 Task: Create a sub task Gather and Analyse Requirements for the task  Upgrade and migrate company project management to a cloud-based solution in the project AgileOpus , assign it to team member softage.4@softage.net and update the status of the sub task to  At Risk , set the priority of the sub task to Medium
Action: Mouse moved to (275, 327)
Screenshot: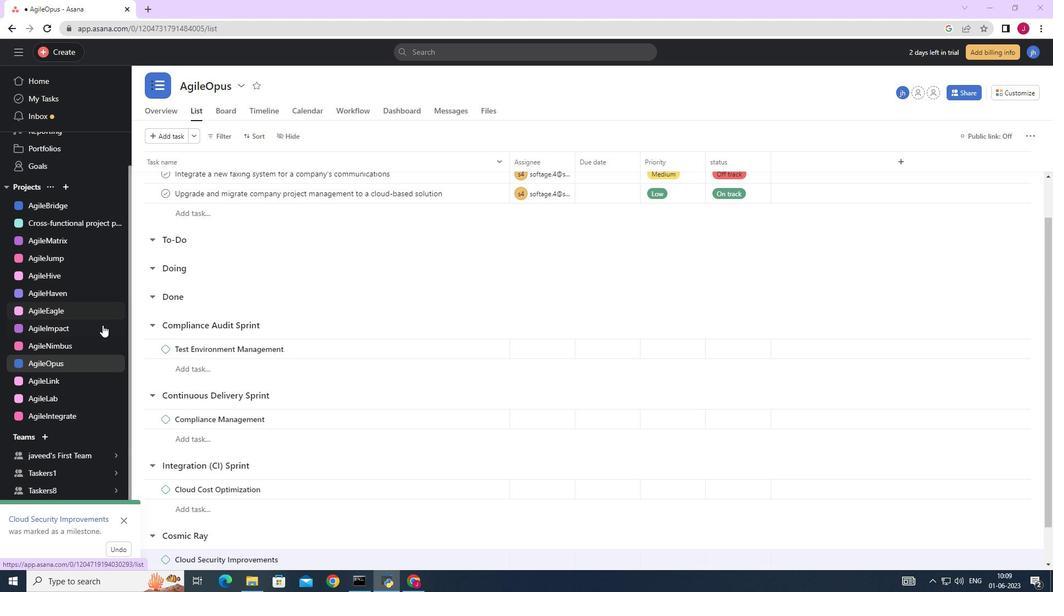 
Action: Mouse scrolled (275, 327) with delta (0, 0)
Screenshot: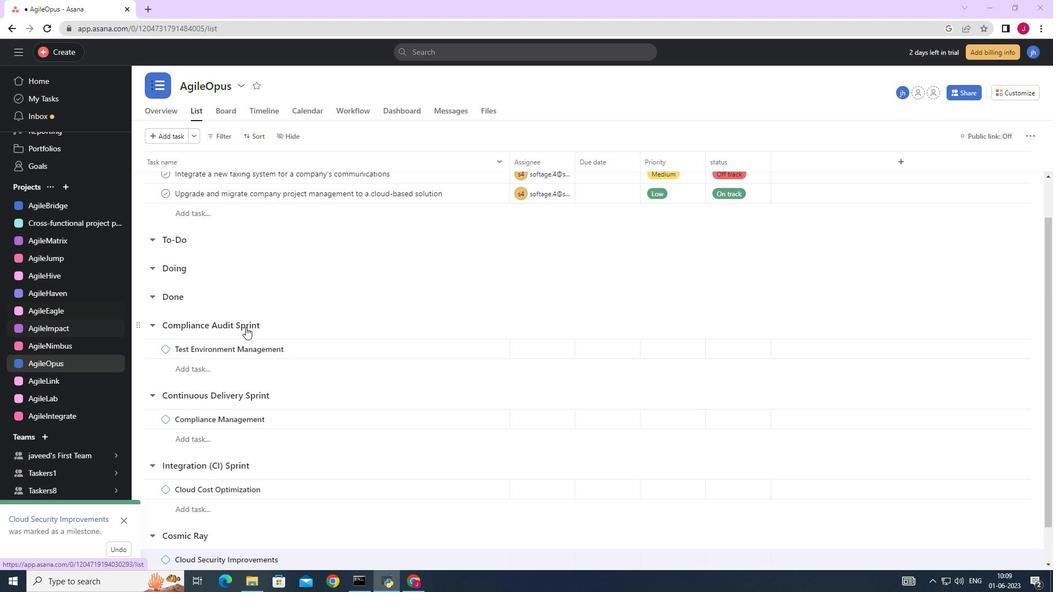 
Action: Mouse moved to (277, 328)
Screenshot: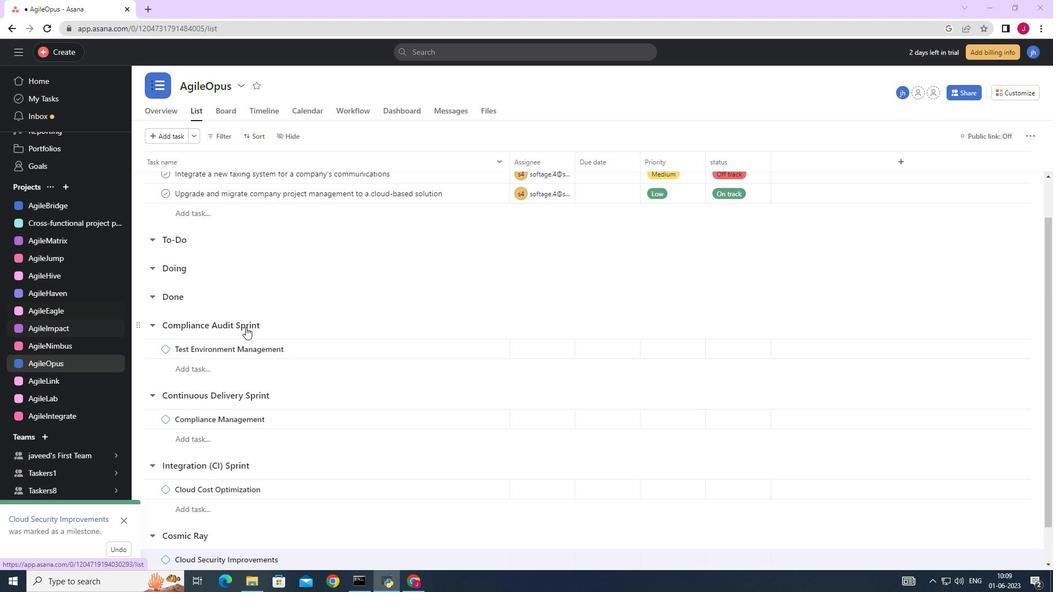 
Action: Mouse scrolled (277, 328) with delta (0, 0)
Screenshot: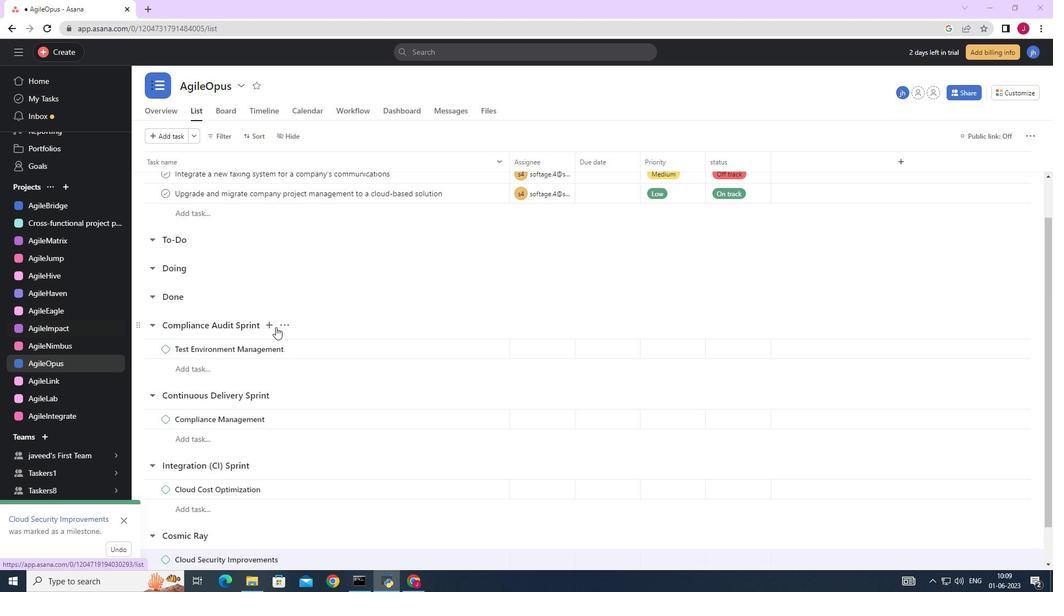 
Action: Mouse moved to (278, 328)
Screenshot: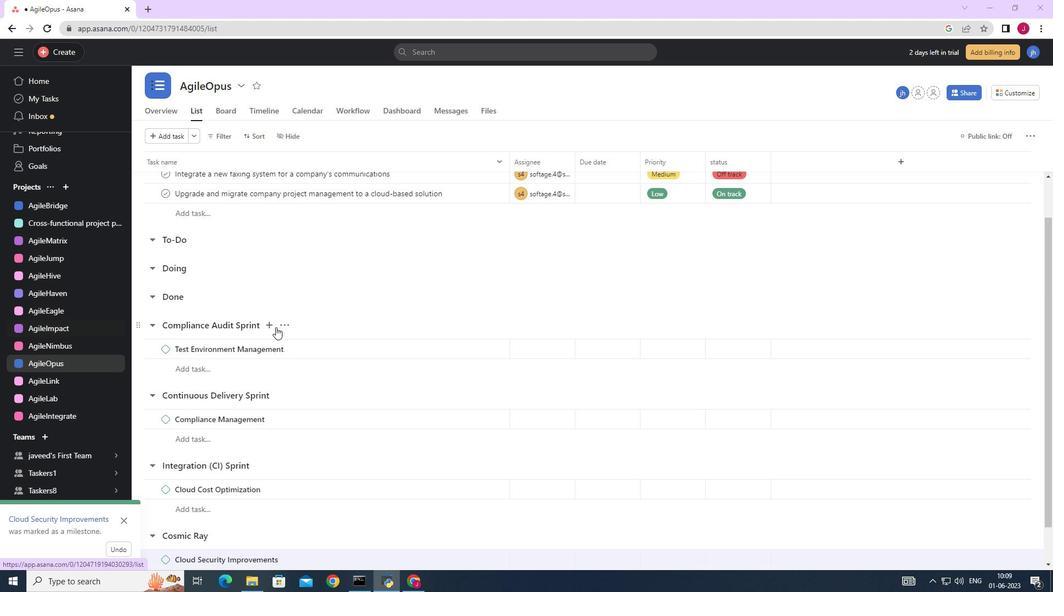 
Action: Mouse scrolled (277, 328) with delta (0, 0)
Screenshot: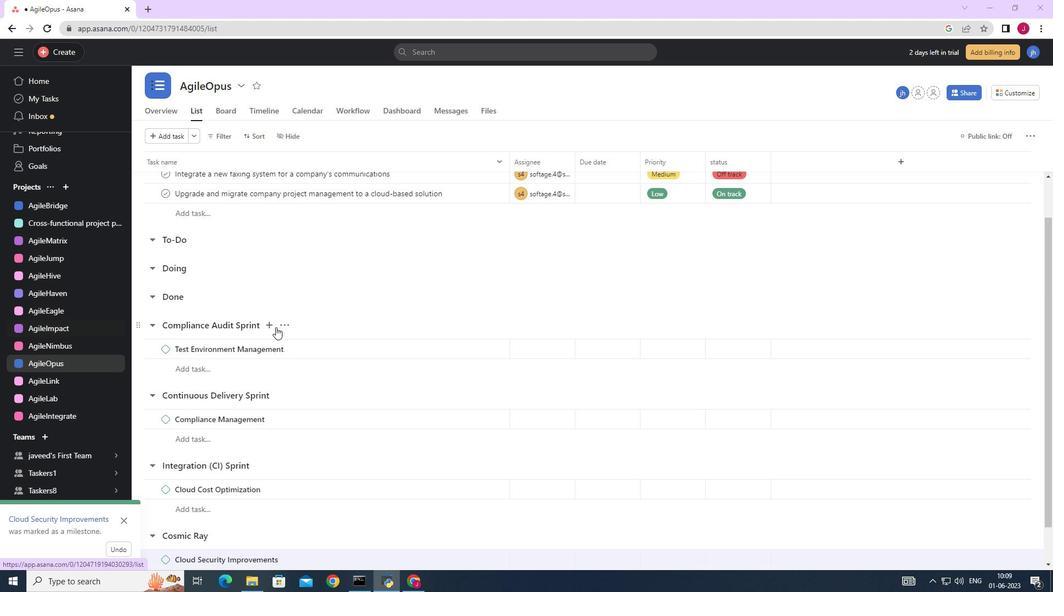 
Action: Mouse scrolled (278, 328) with delta (0, 0)
Screenshot: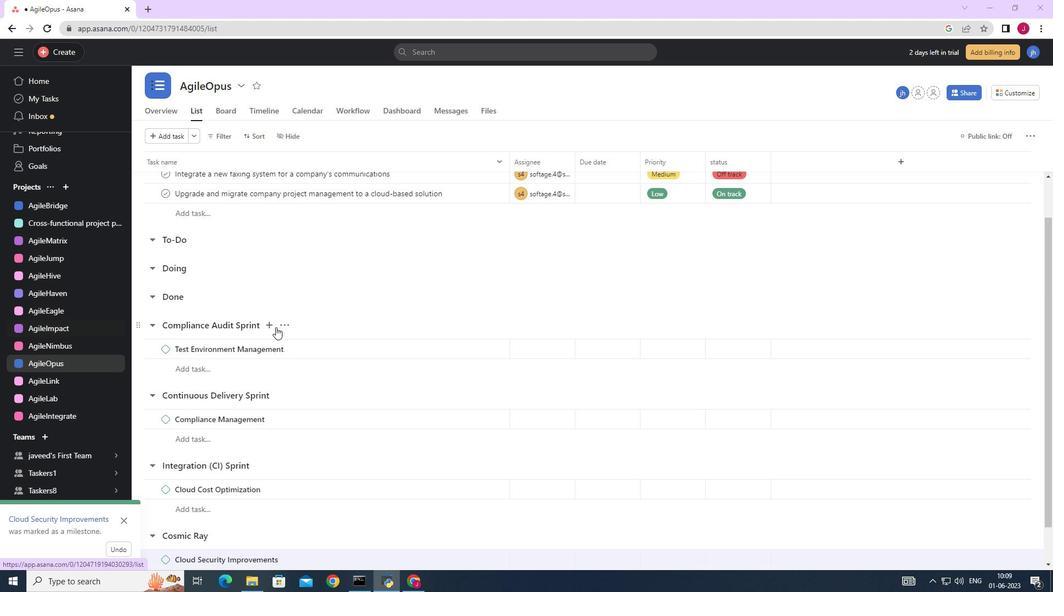 
Action: Mouse scrolled (278, 328) with delta (0, 0)
Screenshot: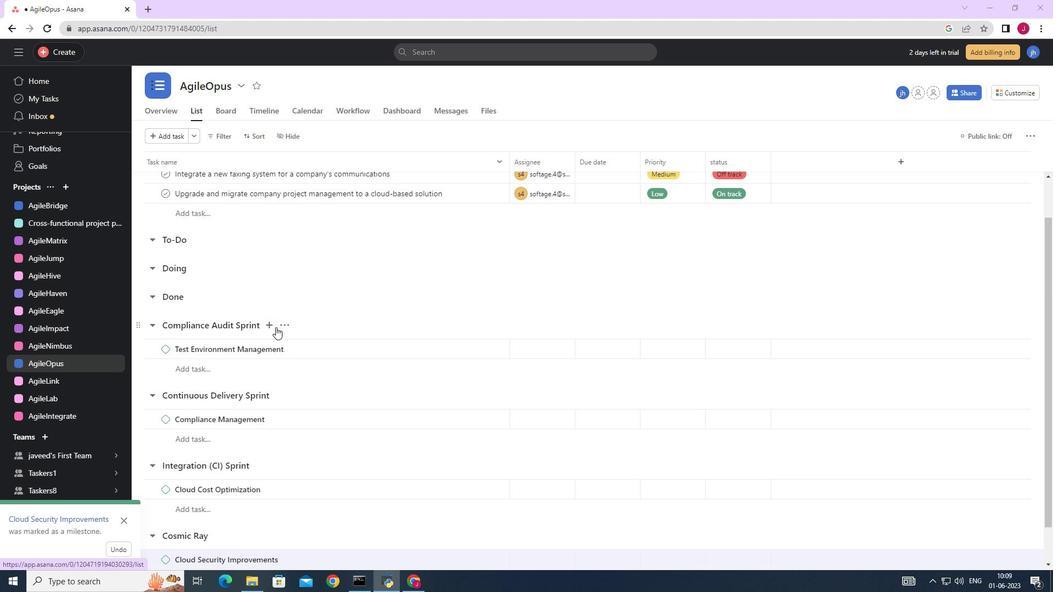 
Action: Mouse moved to (279, 329)
Screenshot: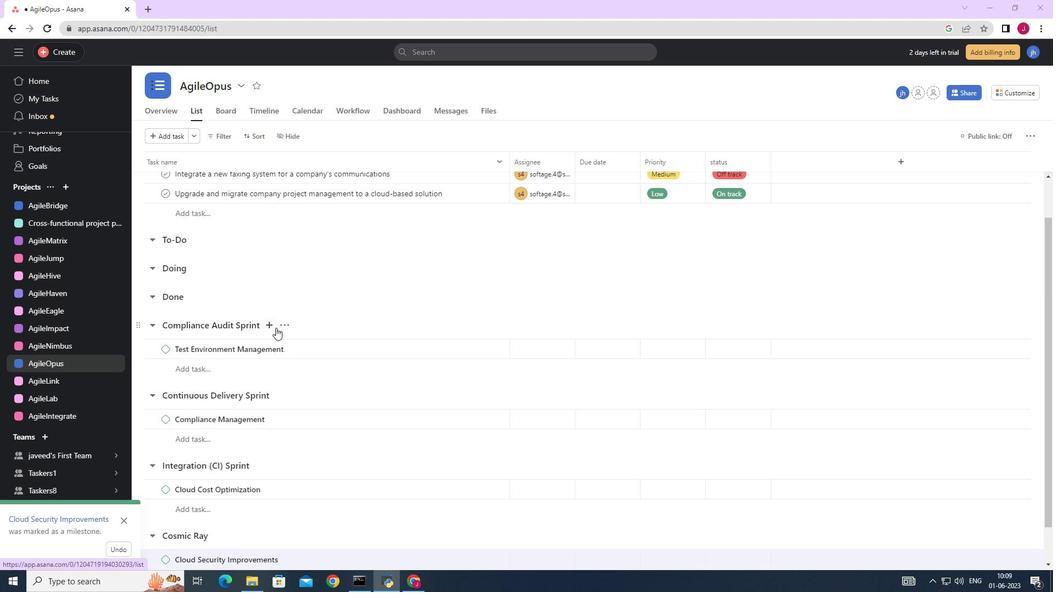 
Action: Mouse scrolled (279, 329) with delta (0, 0)
Screenshot: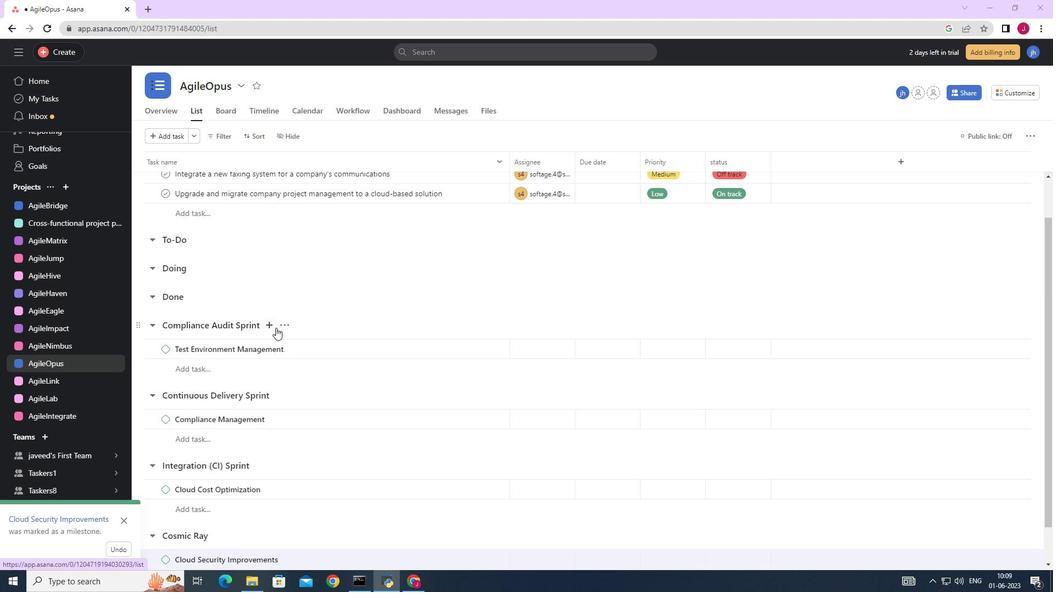 
Action: Mouse moved to (280, 337)
Screenshot: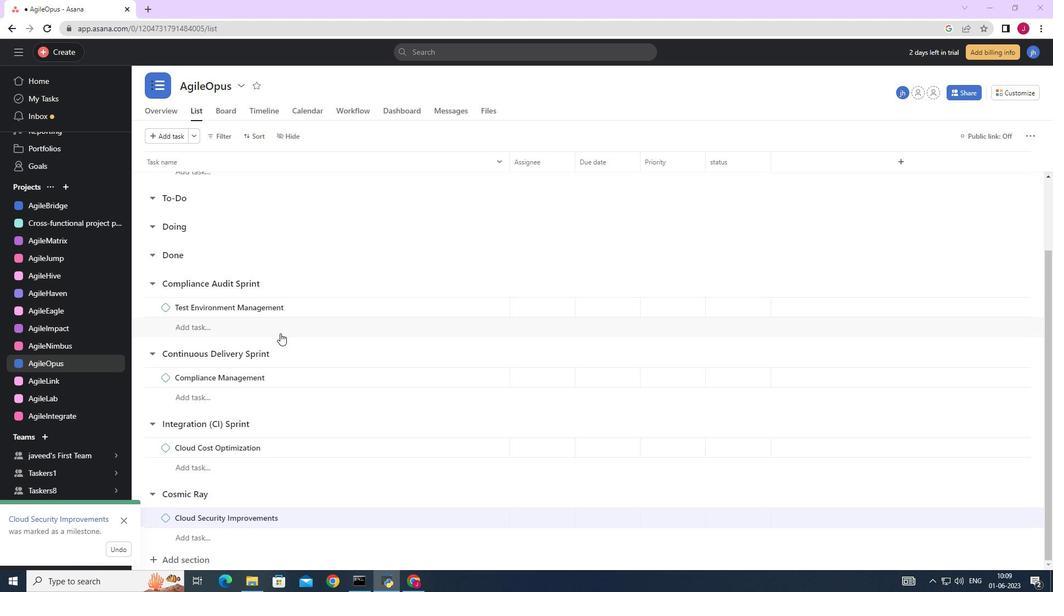 
Action: Mouse scrolled (280, 337) with delta (0, 0)
Screenshot: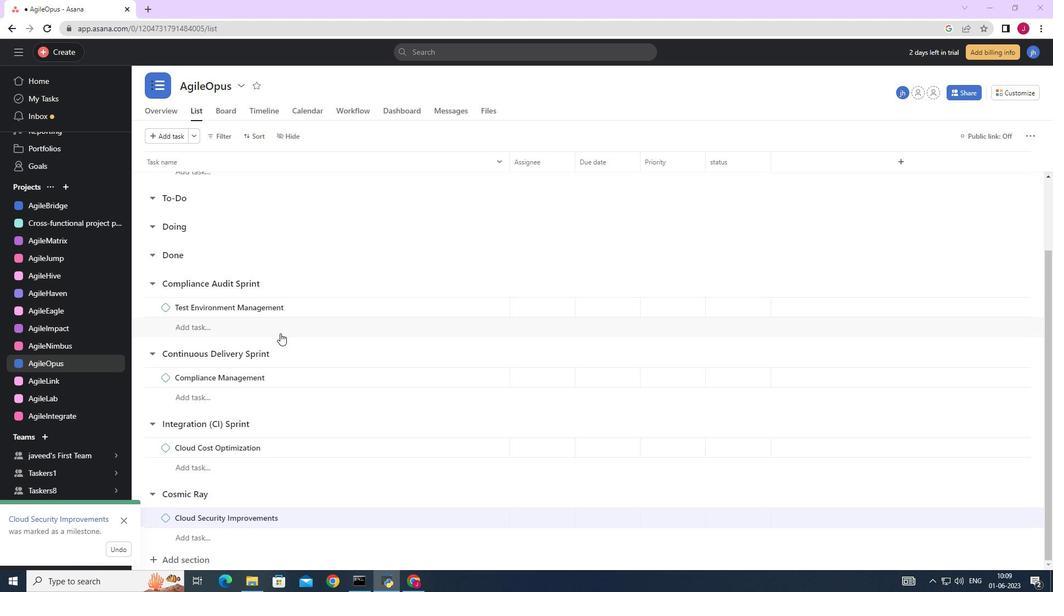 
Action: Mouse moved to (279, 341)
Screenshot: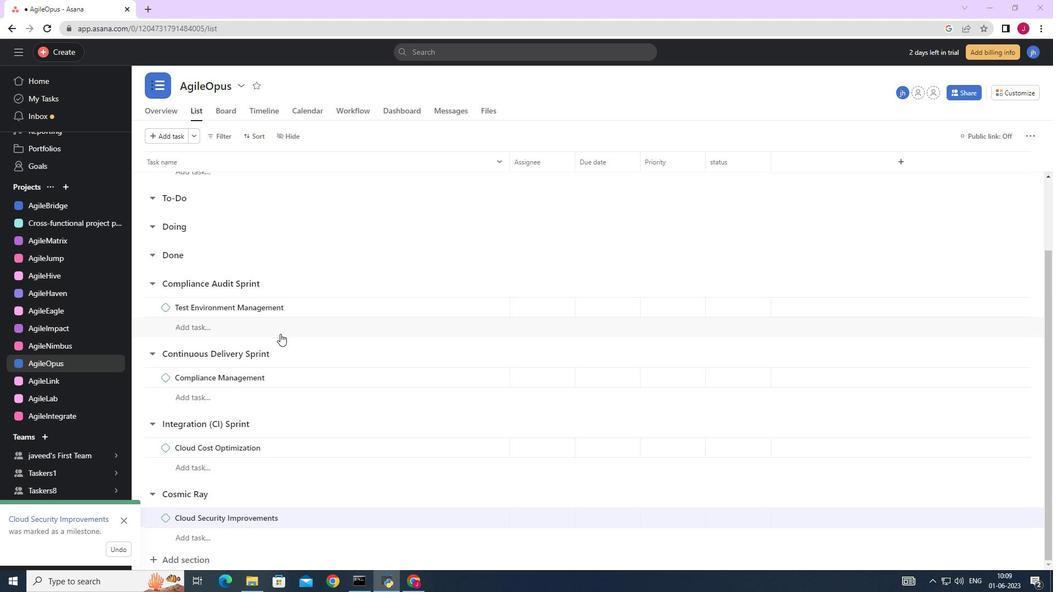 
Action: Mouse scrolled (279, 341) with delta (0, 0)
Screenshot: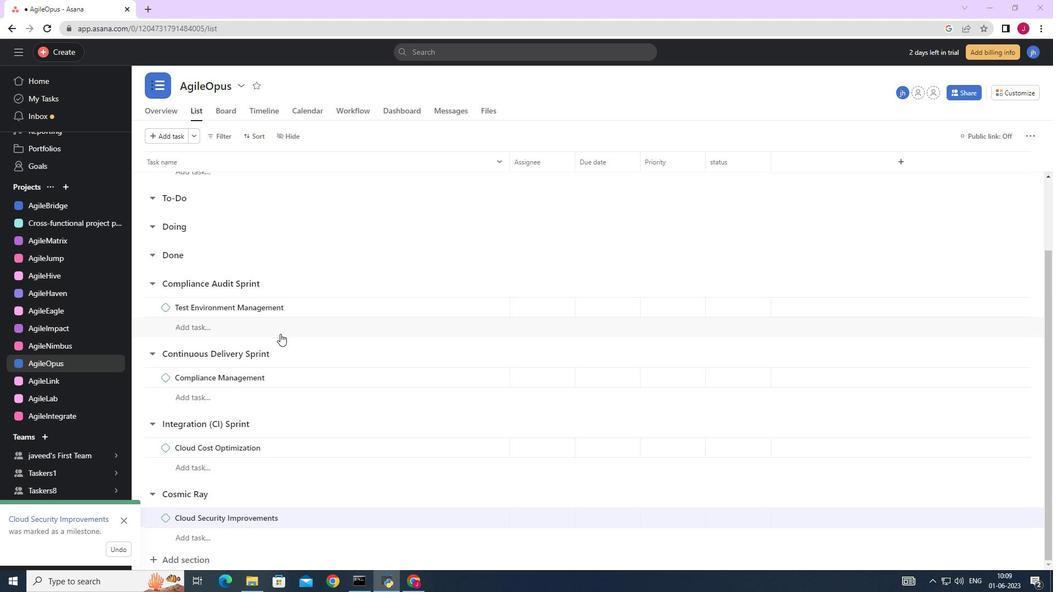 
Action: Mouse moved to (276, 346)
Screenshot: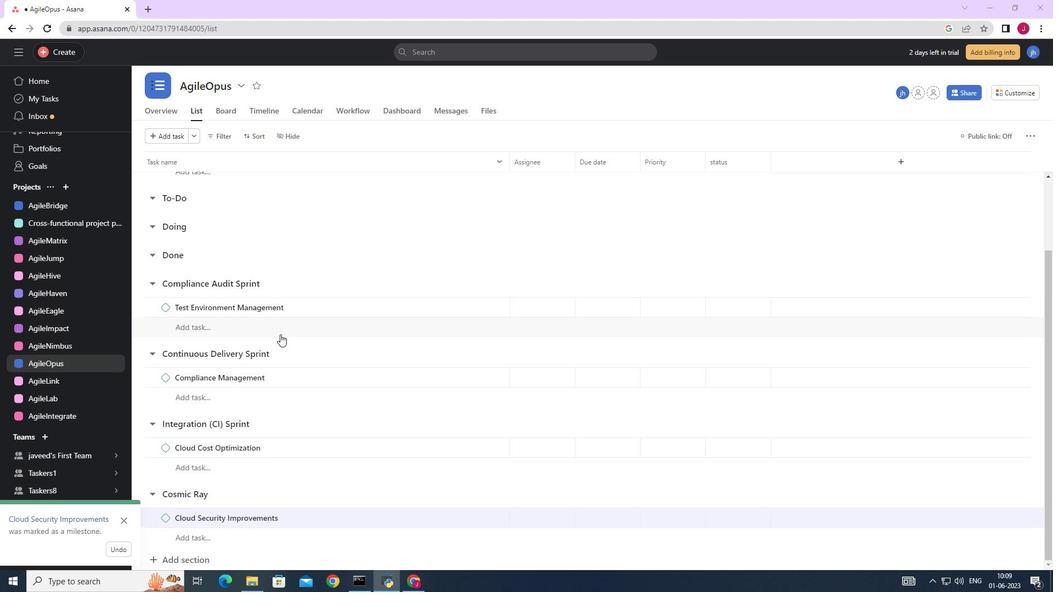 
Action: Mouse scrolled (277, 343) with delta (0, 0)
Screenshot: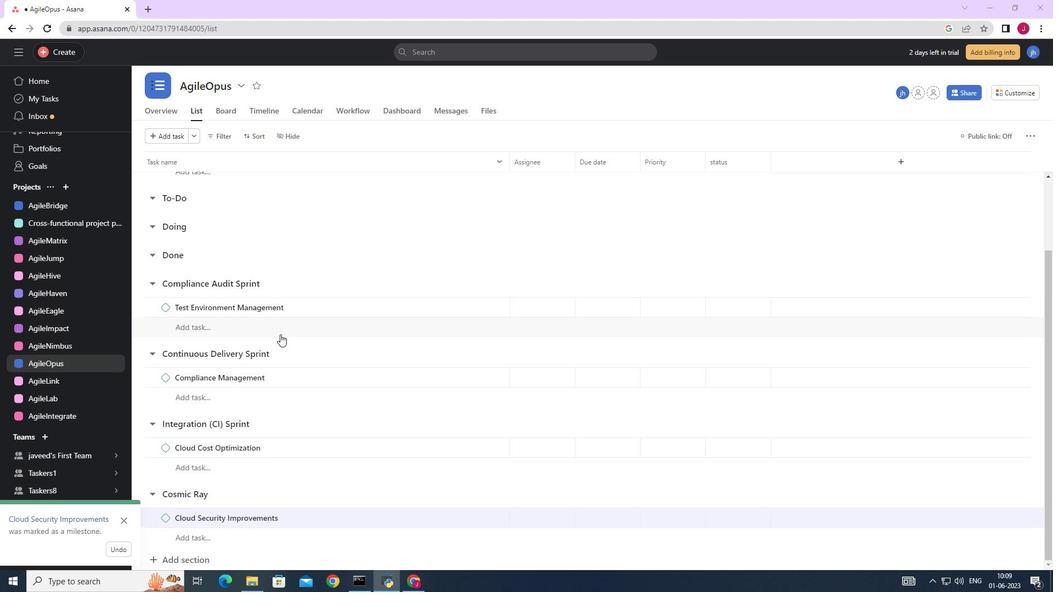 
Action: Mouse moved to (275, 347)
Screenshot: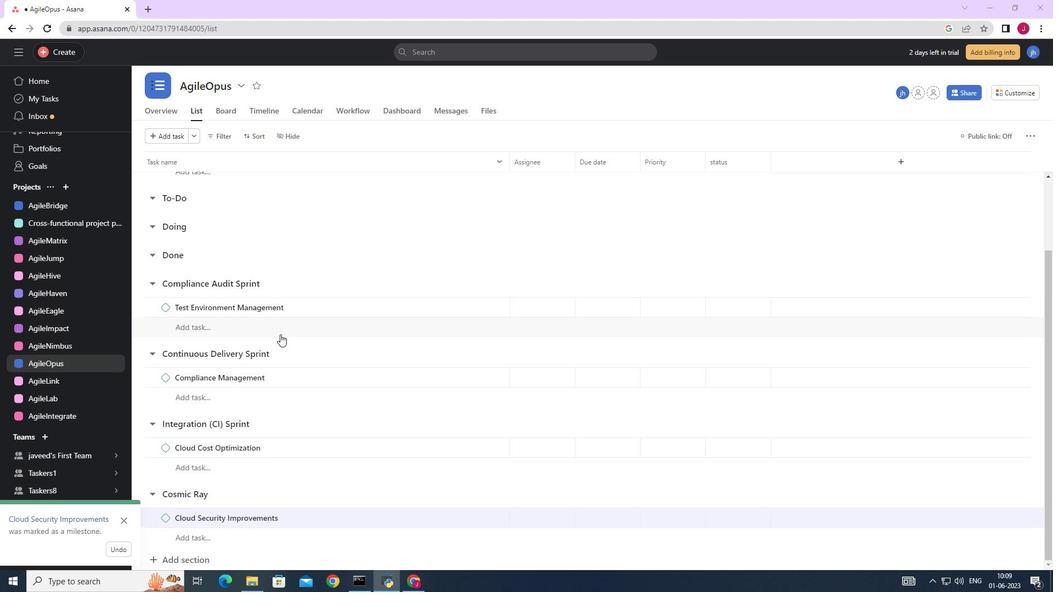 
Action: Mouse scrolled (276, 345) with delta (0, 0)
Screenshot: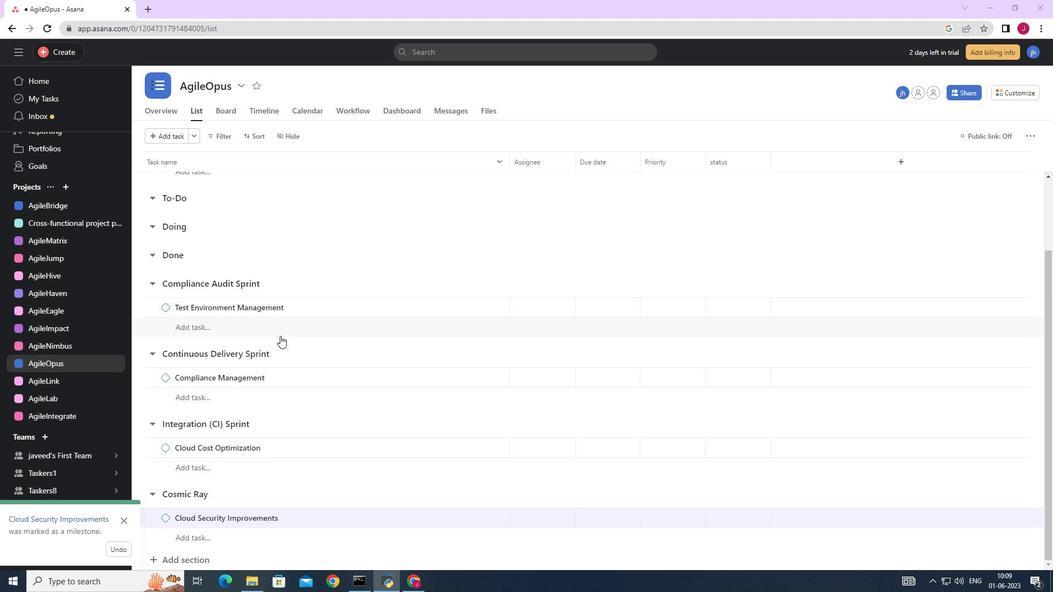 
Action: Mouse moved to (269, 356)
Screenshot: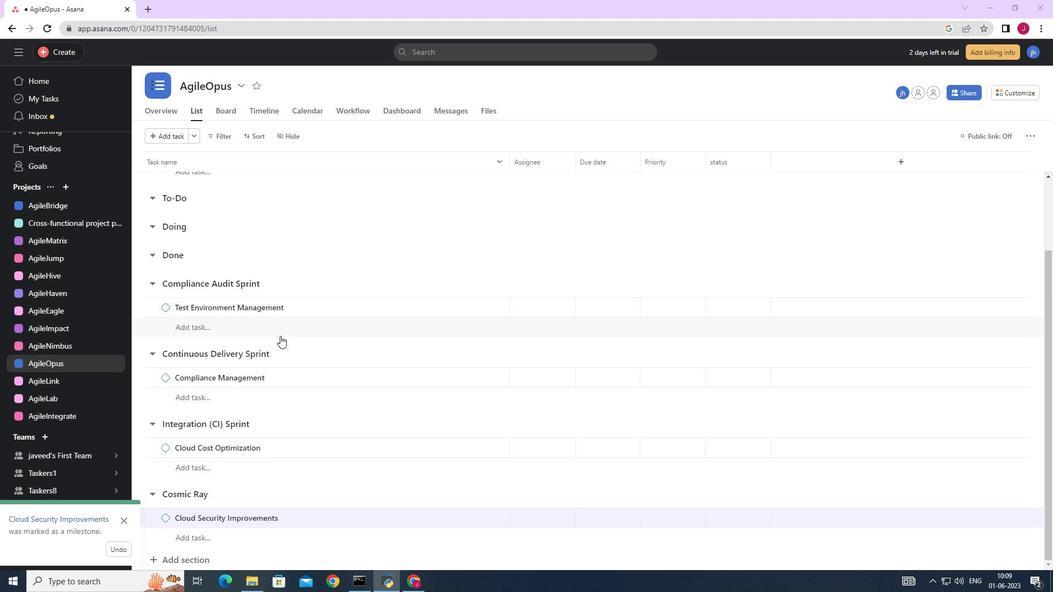 
Action: Mouse scrolled (274, 350) with delta (0, 0)
Screenshot: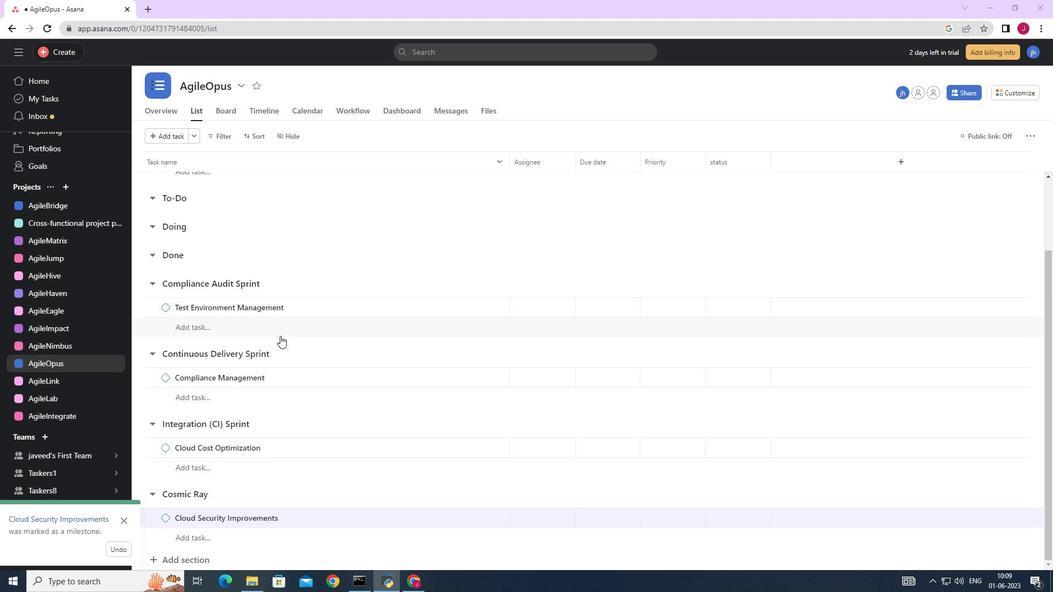 
Action: Mouse moved to (123, 517)
Screenshot: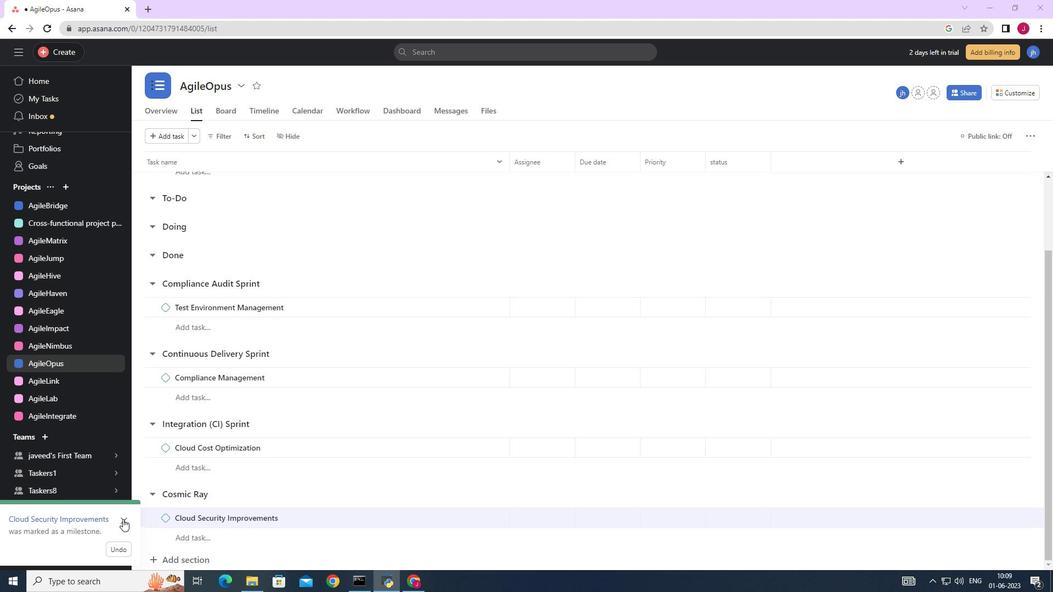 
Action: Mouse pressed left at (123, 517)
Screenshot: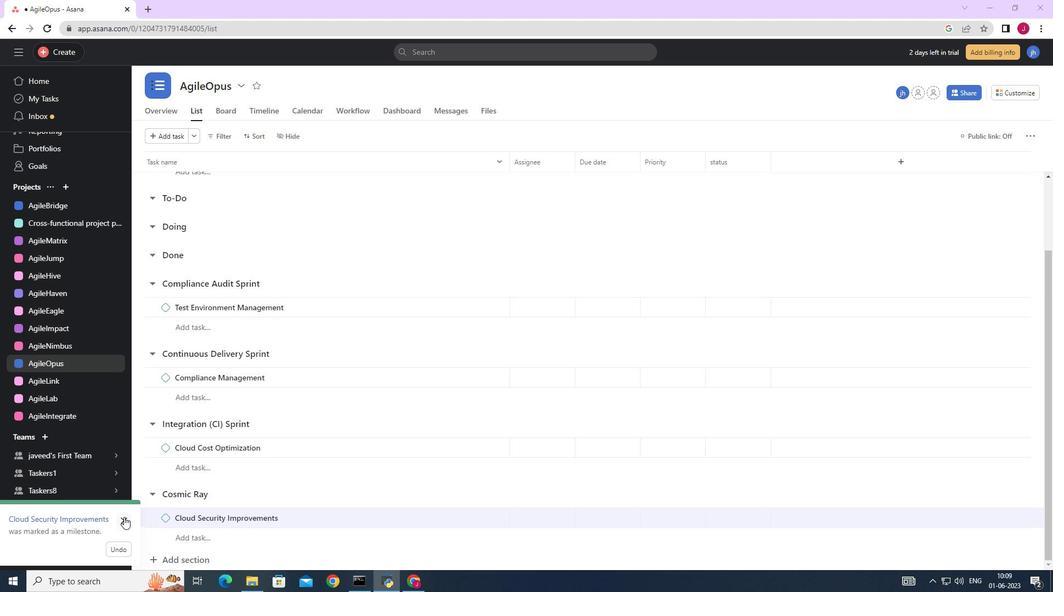 
Action: Mouse moved to (364, 427)
Screenshot: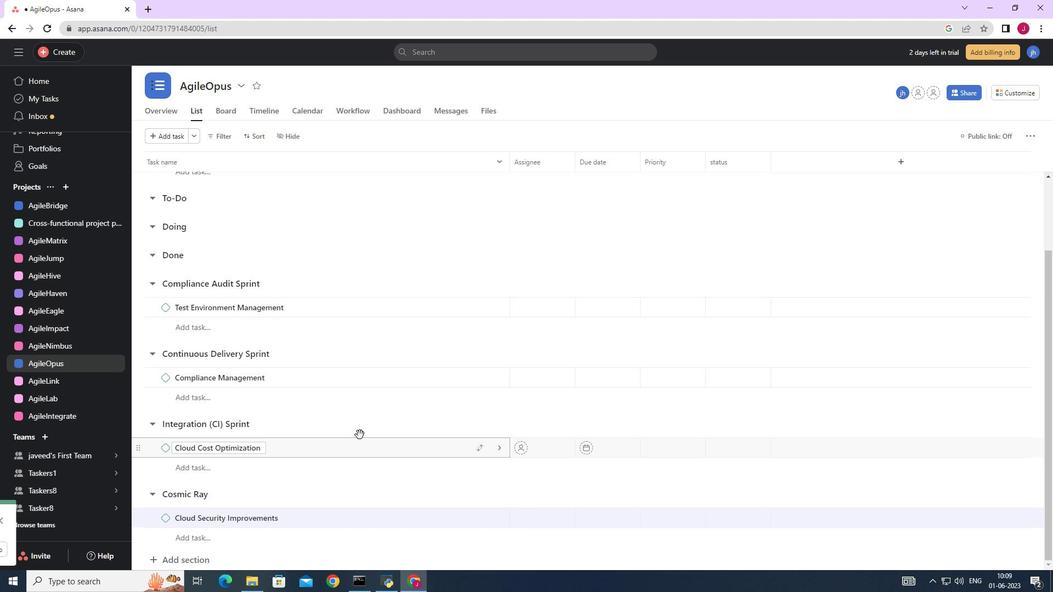 
Action: Mouse scrolled (364, 426) with delta (0, 0)
Screenshot: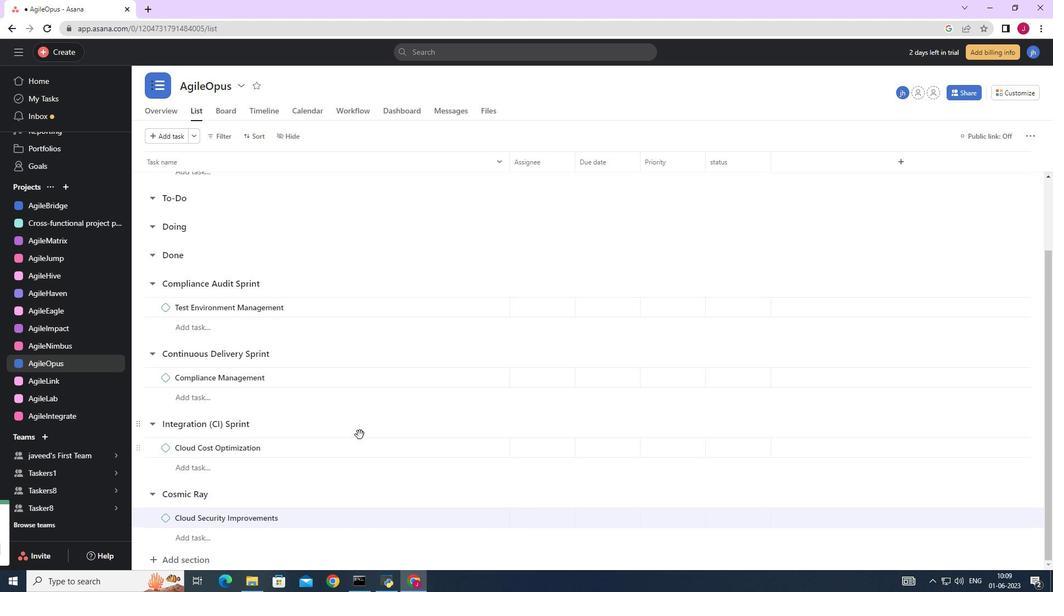 
Action: Mouse scrolled (364, 426) with delta (0, 0)
Screenshot: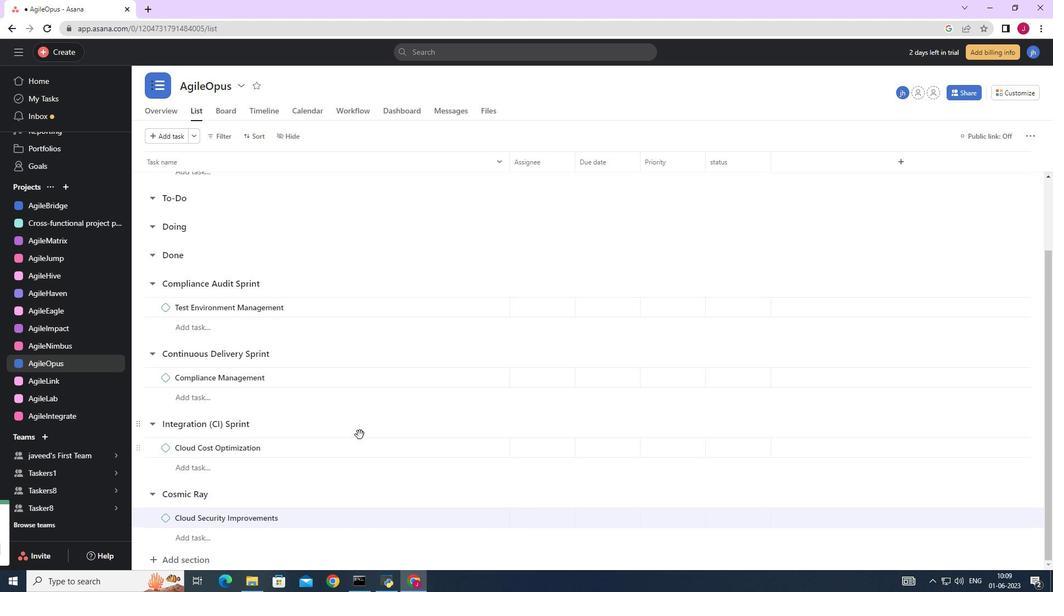
Action: Mouse scrolled (364, 426) with delta (0, 0)
Screenshot: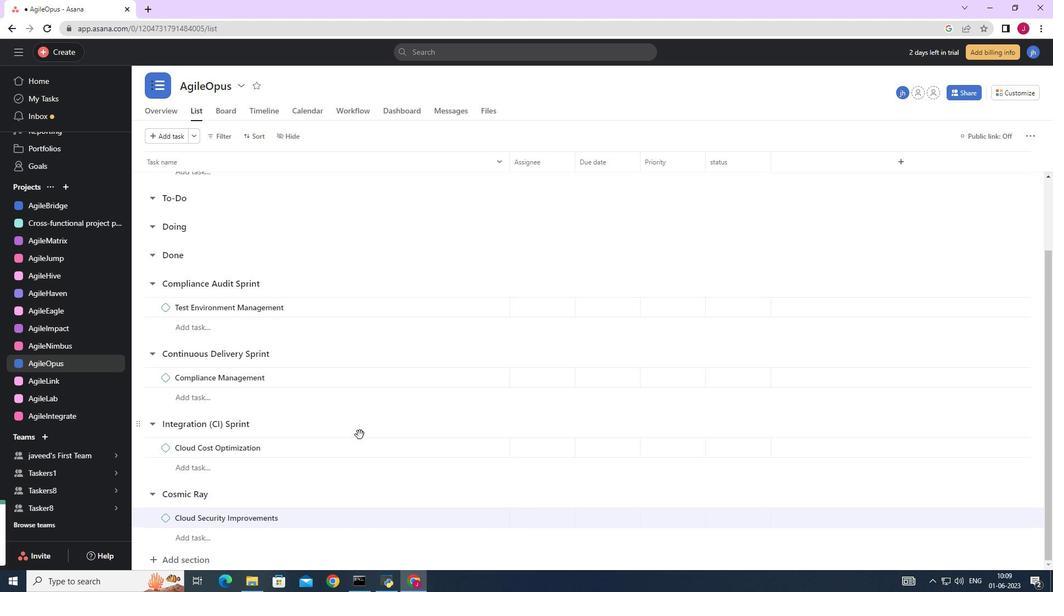 
Action: Mouse moved to (366, 426)
Screenshot: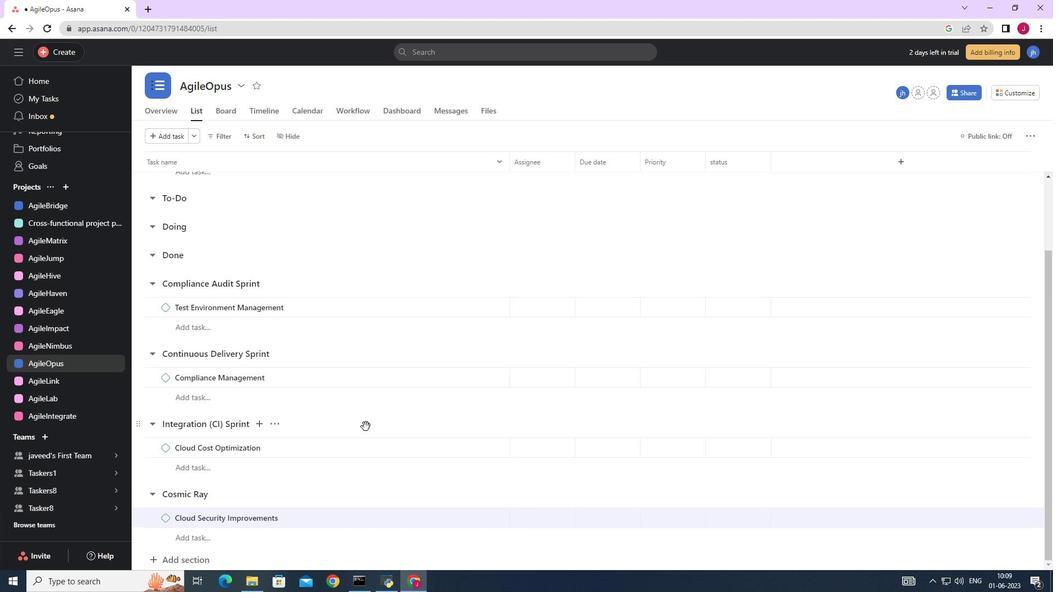 
Action: Mouse scrolled (366, 427) with delta (0, 0)
Screenshot: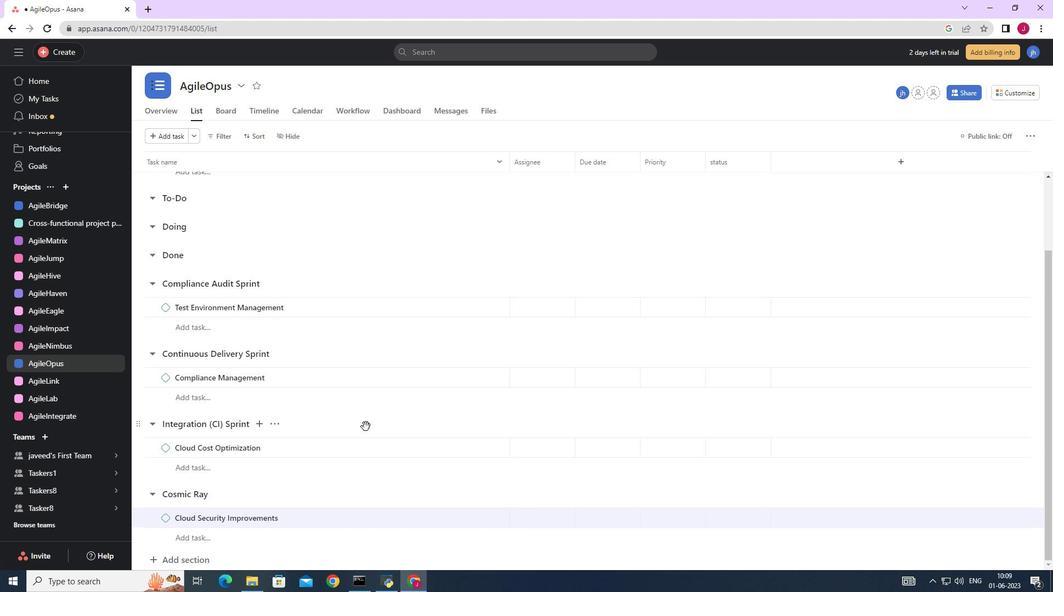
Action: Mouse scrolled (366, 427) with delta (0, 0)
Screenshot: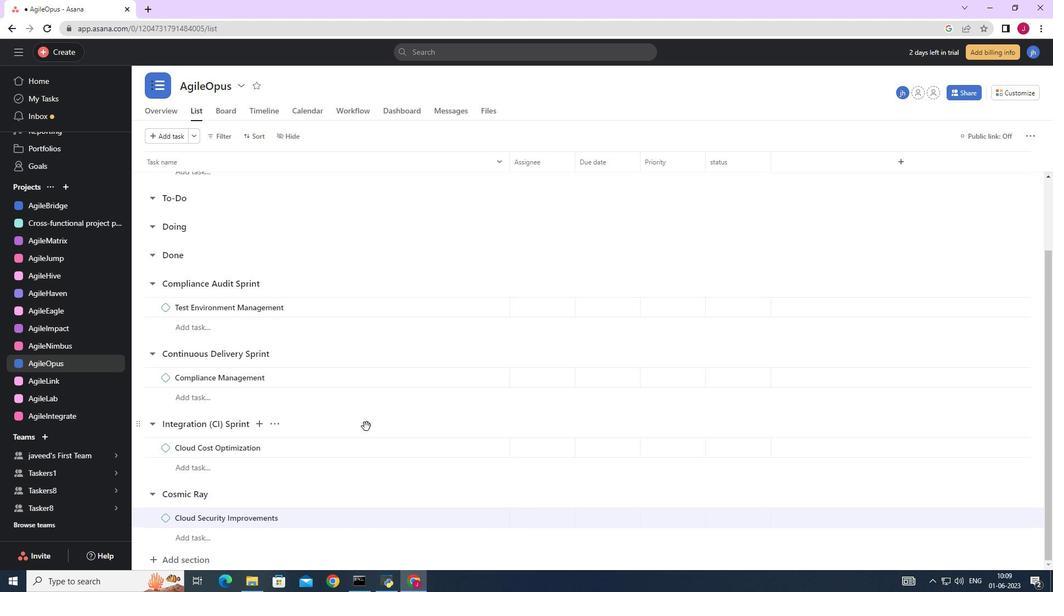 
Action: Mouse scrolled (366, 427) with delta (0, 0)
Screenshot: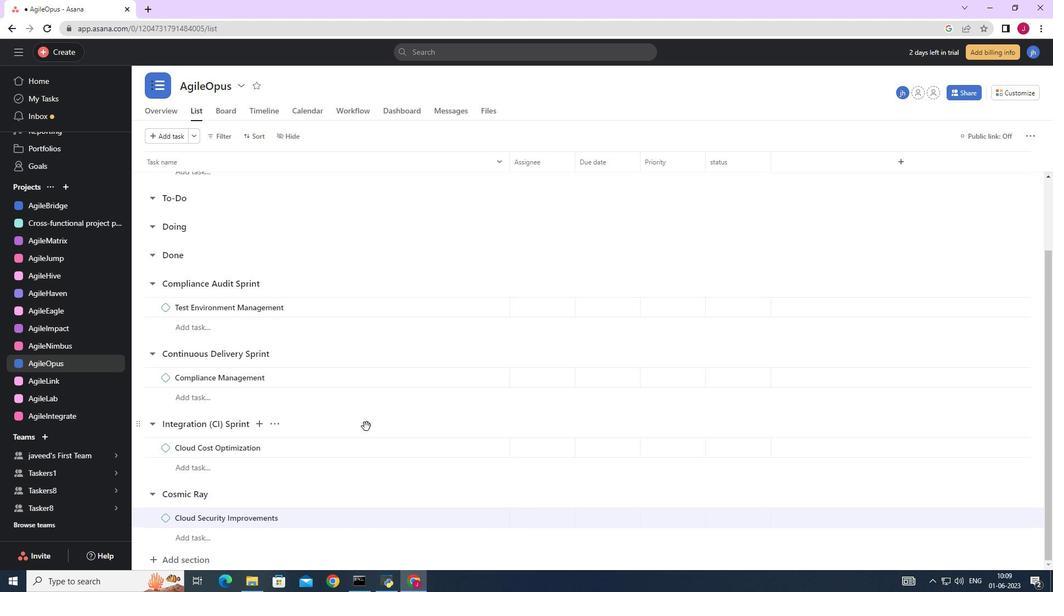 
Action: Mouse scrolled (366, 427) with delta (0, 0)
Screenshot: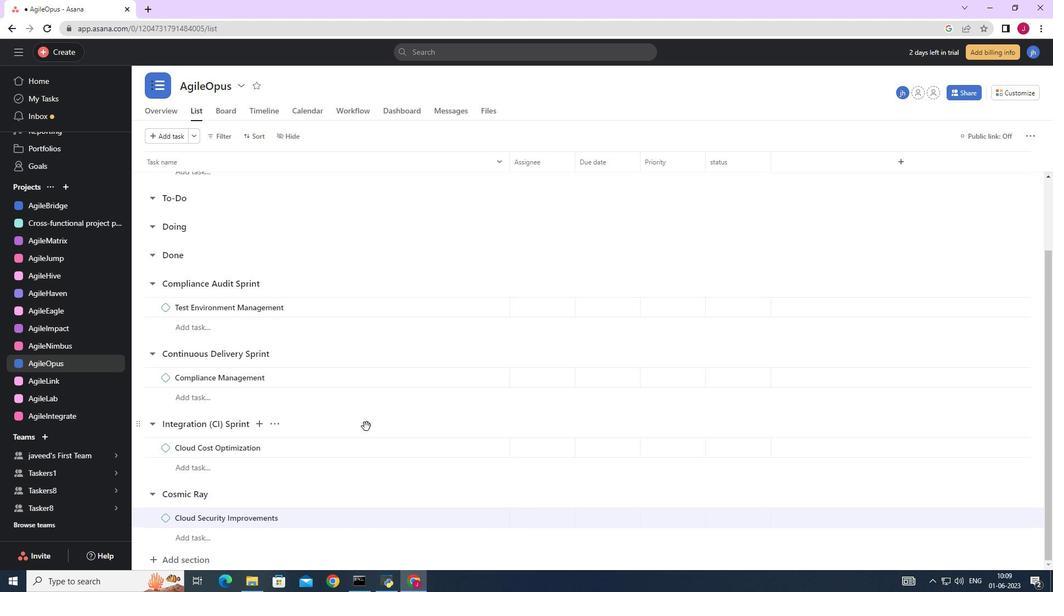 
Action: Mouse scrolled (366, 427) with delta (0, 0)
Screenshot: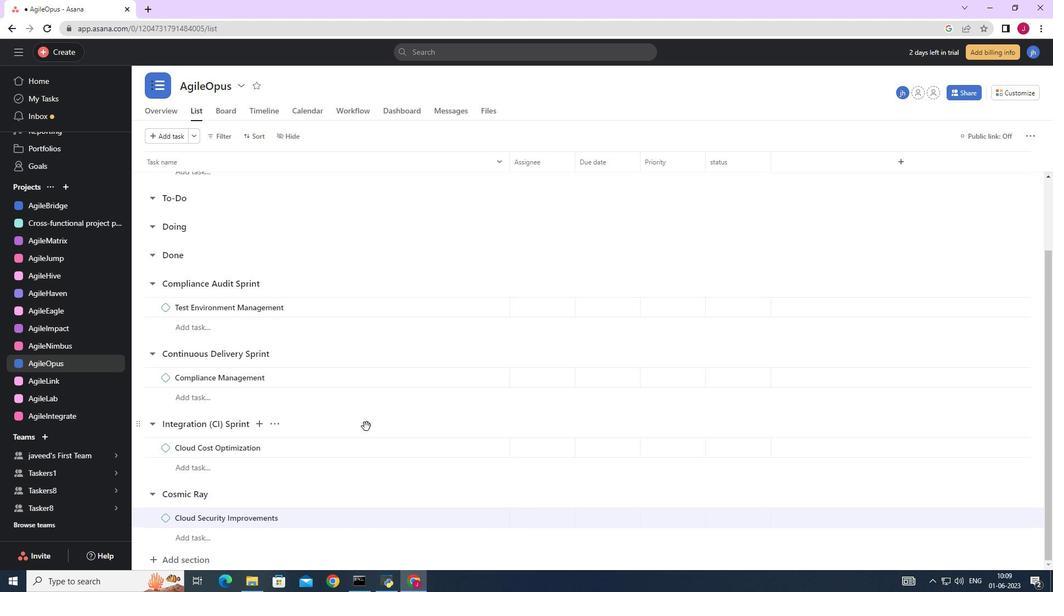 
Action: Mouse moved to (369, 415)
Screenshot: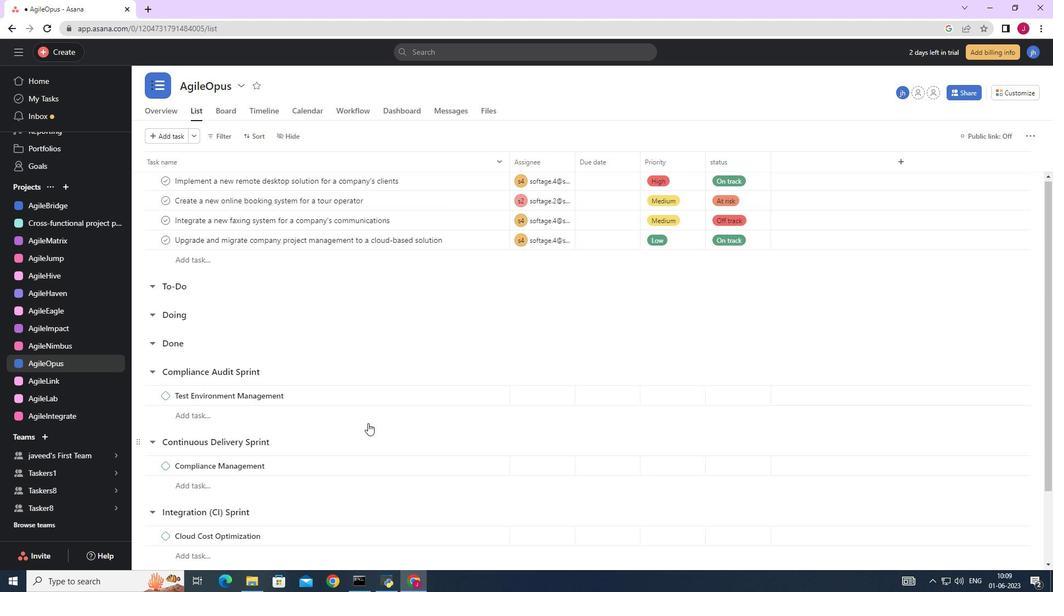 
Action: Mouse scrolled (369, 416) with delta (0, 0)
Screenshot: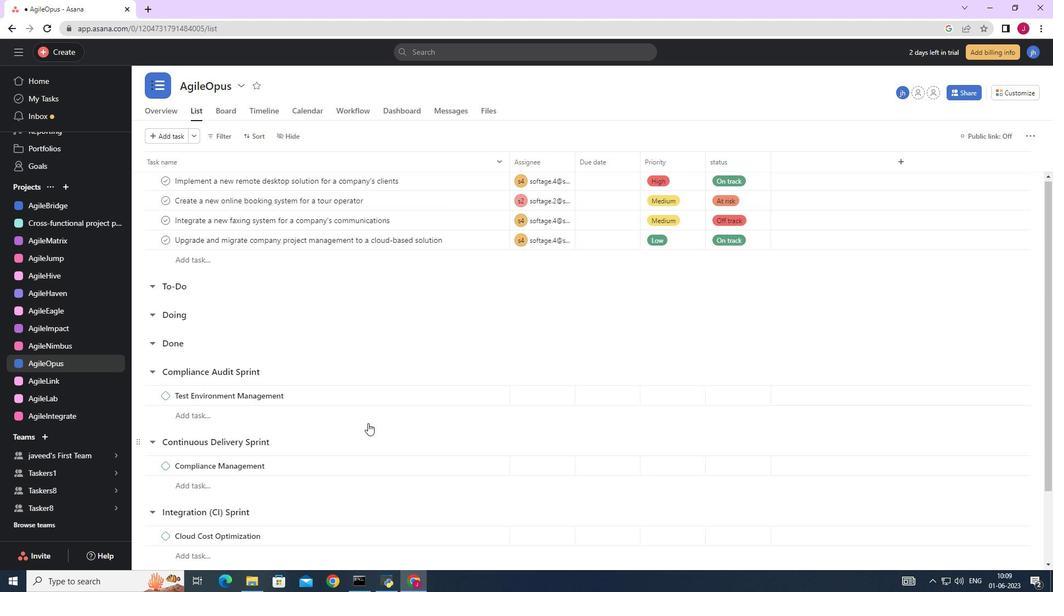 
Action: Mouse scrolled (369, 416) with delta (0, 0)
Screenshot: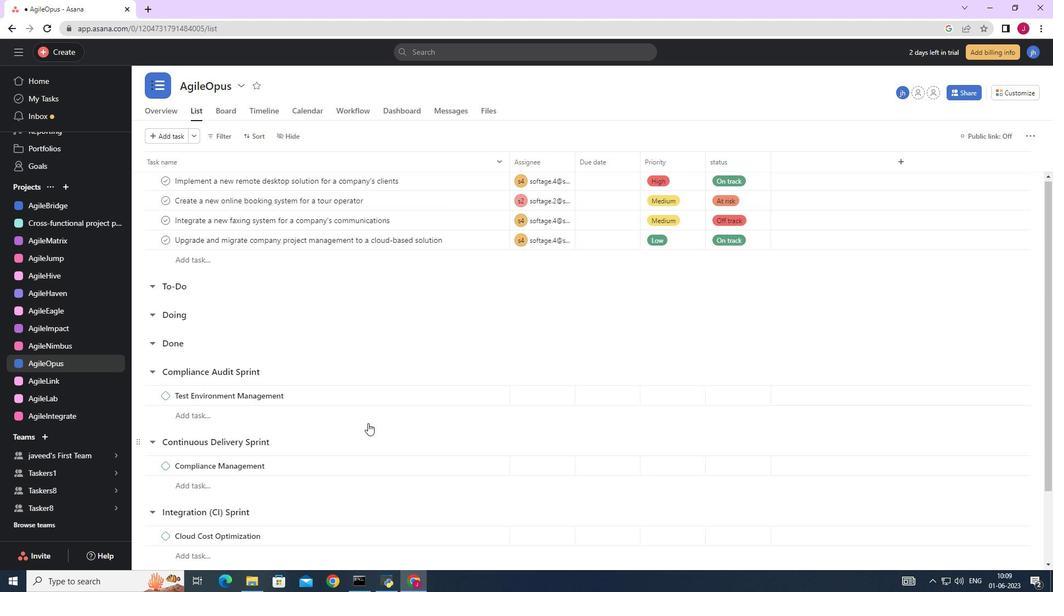 
Action: Mouse moved to (369, 415)
Screenshot: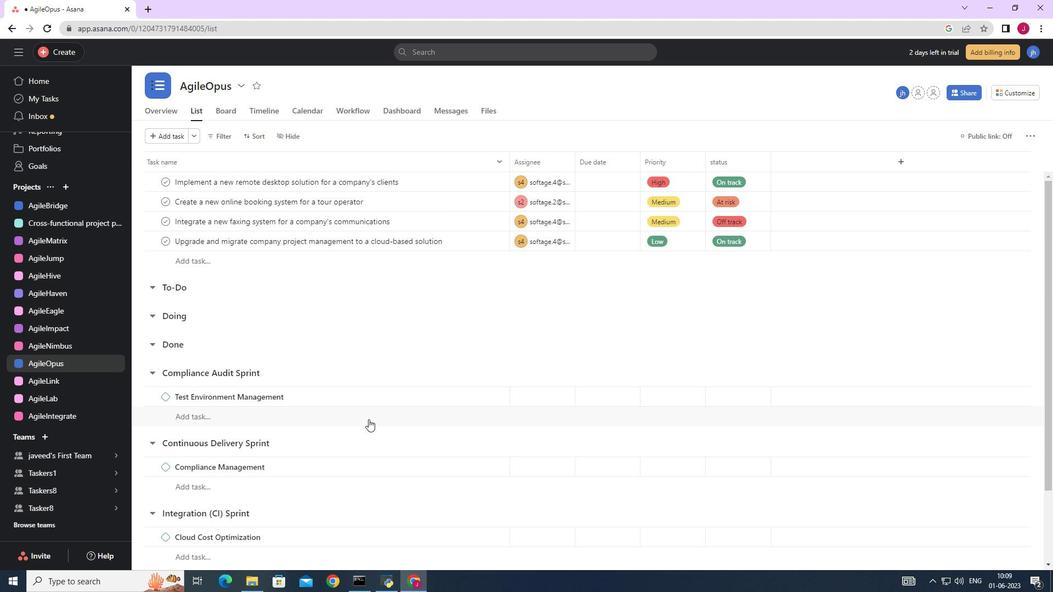 
Action: Mouse scrolled (369, 416) with delta (0, 0)
Screenshot: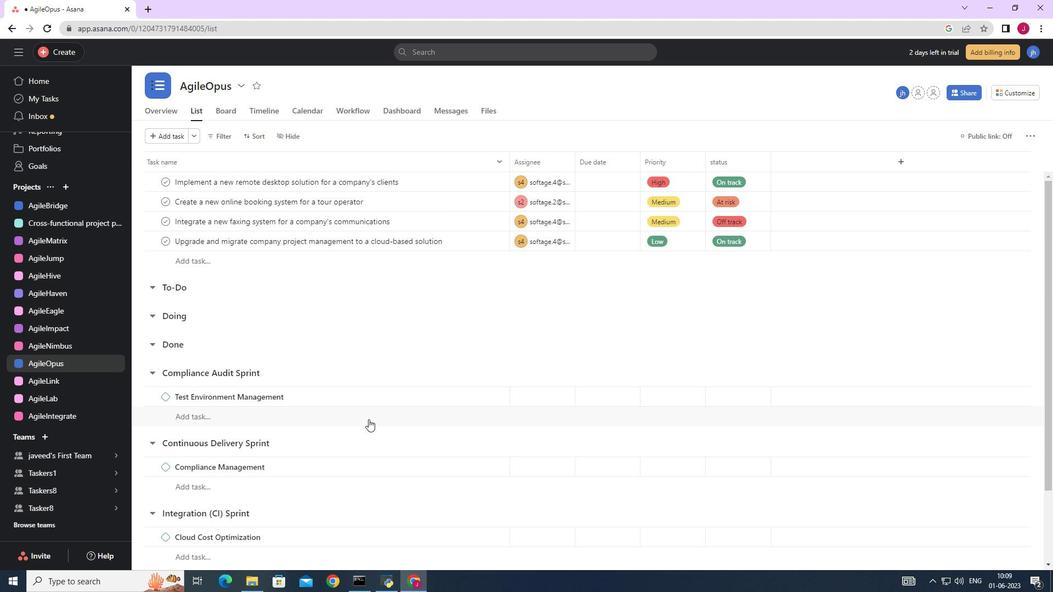 
Action: Mouse moved to (369, 413)
Screenshot: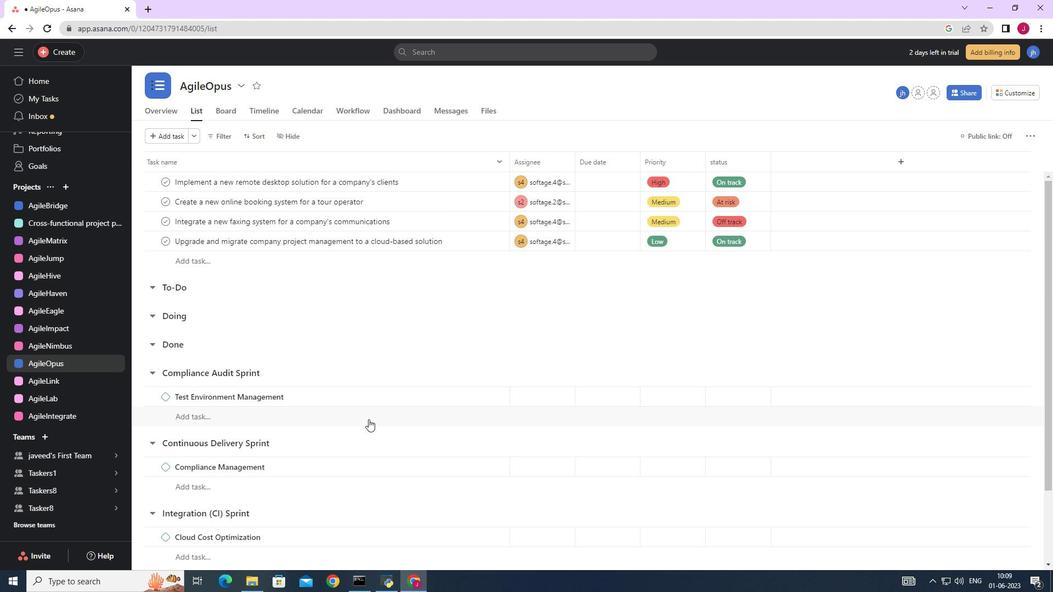 
Action: Mouse scrolled (369, 414) with delta (0, 0)
Screenshot: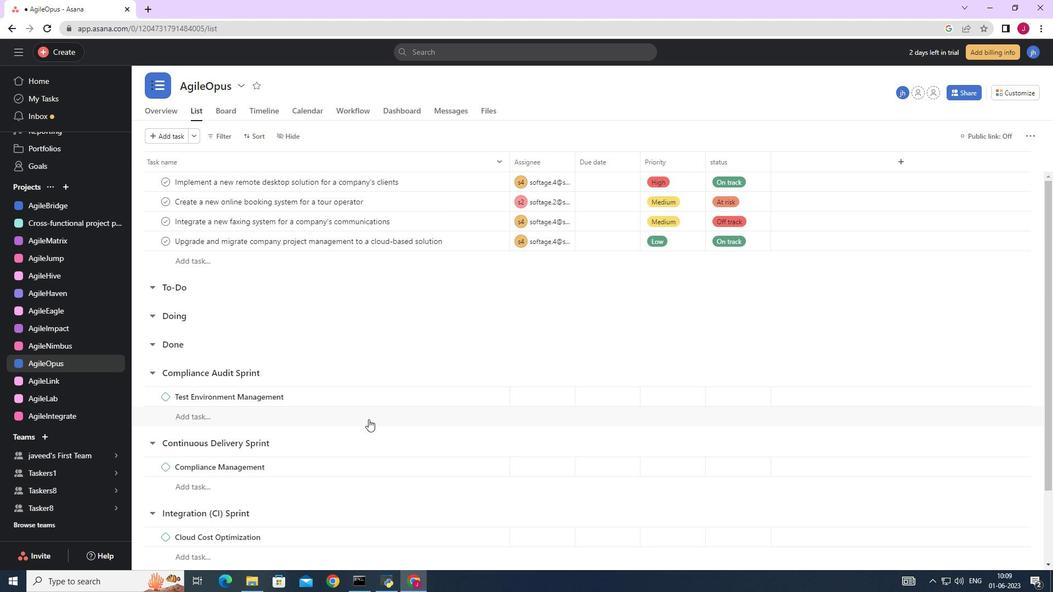 
Action: Mouse moved to (369, 407)
Screenshot: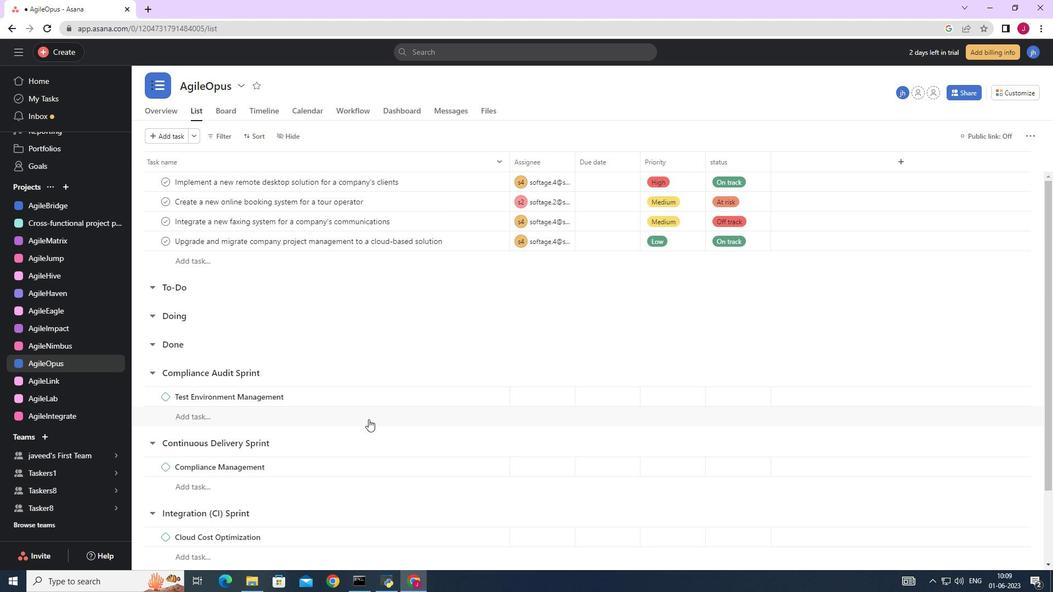 
Action: Mouse scrolled (369, 410) with delta (0, 0)
Screenshot: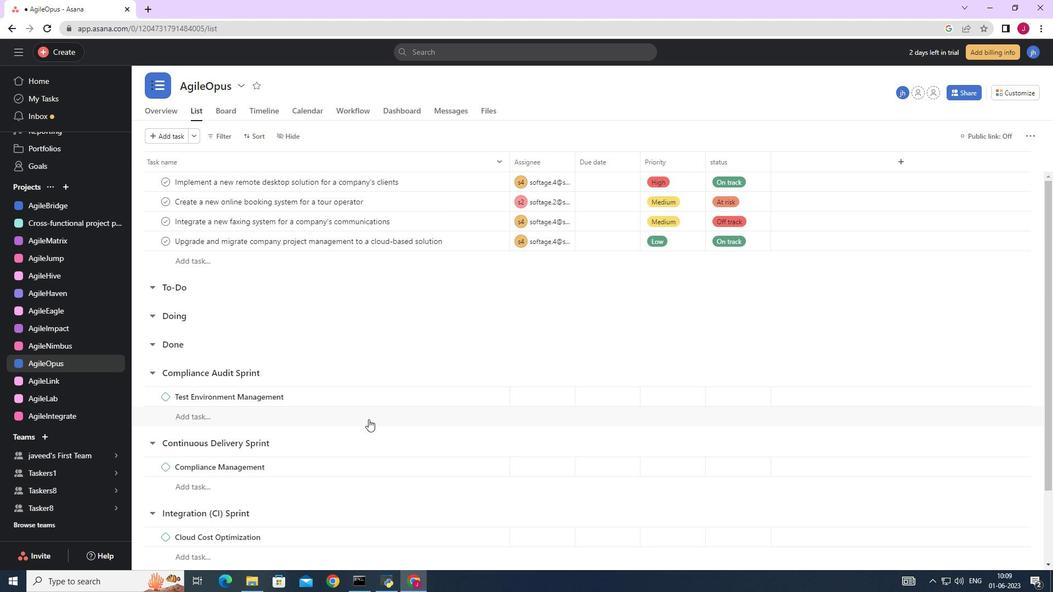 
Action: Mouse moved to (466, 240)
Screenshot: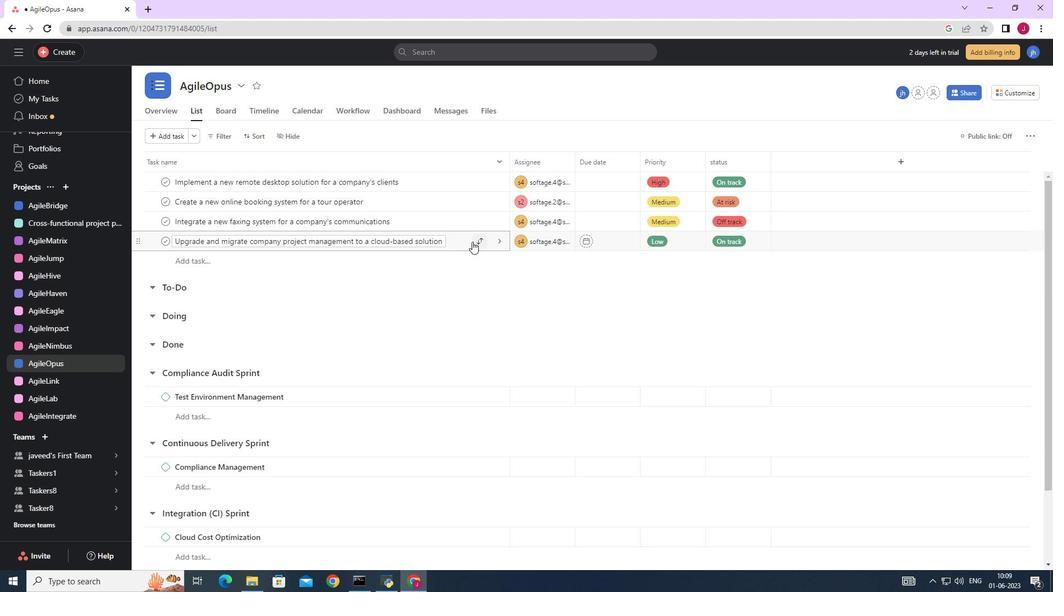 
Action: Mouse pressed left at (466, 240)
Screenshot: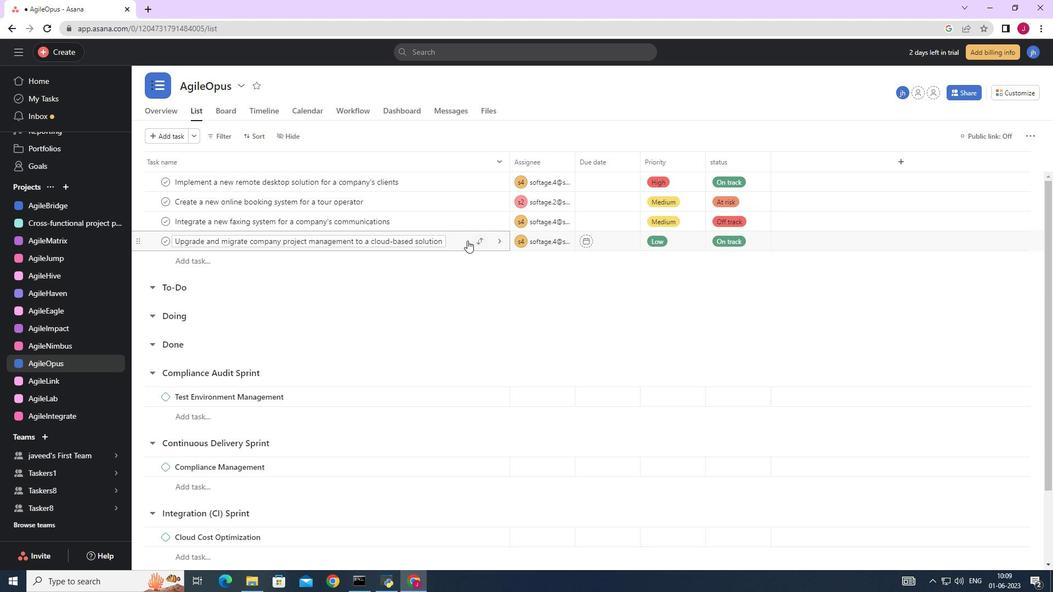 
Action: Mouse moved to (805, 358)
Screenshot: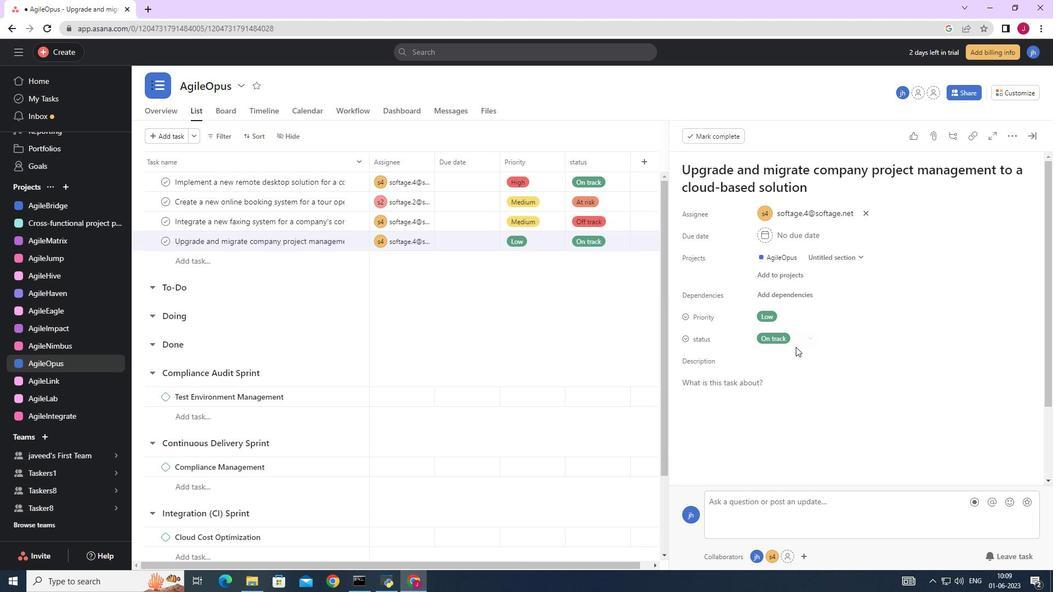 
Action: Mouse scrolled (805, 358) with delta (0, 0)
Screenshot: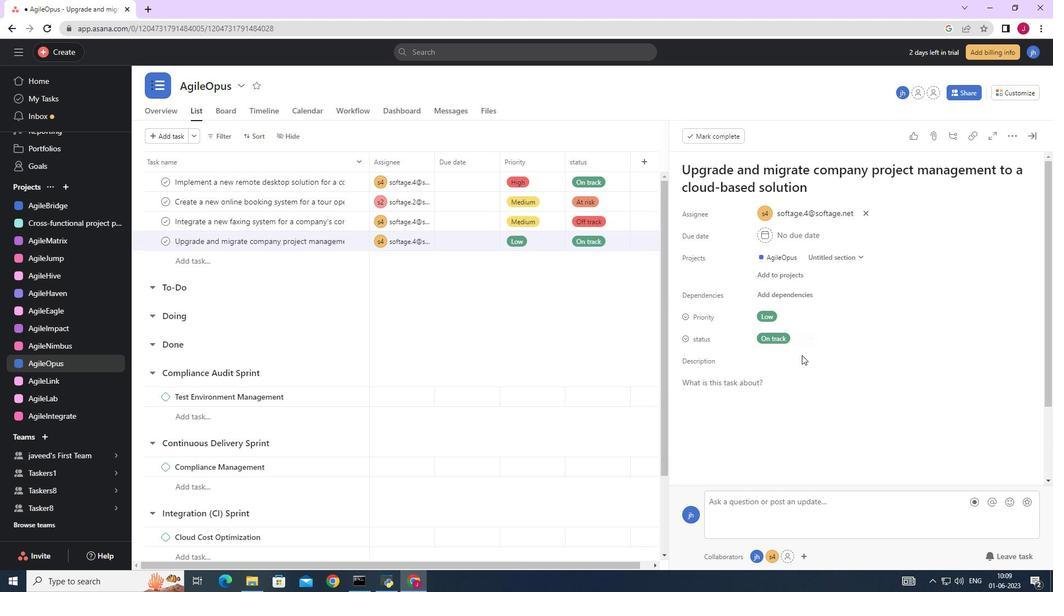 
Action: Mouse scrolled (805, 358) with delta (0, 0)
Screenshot: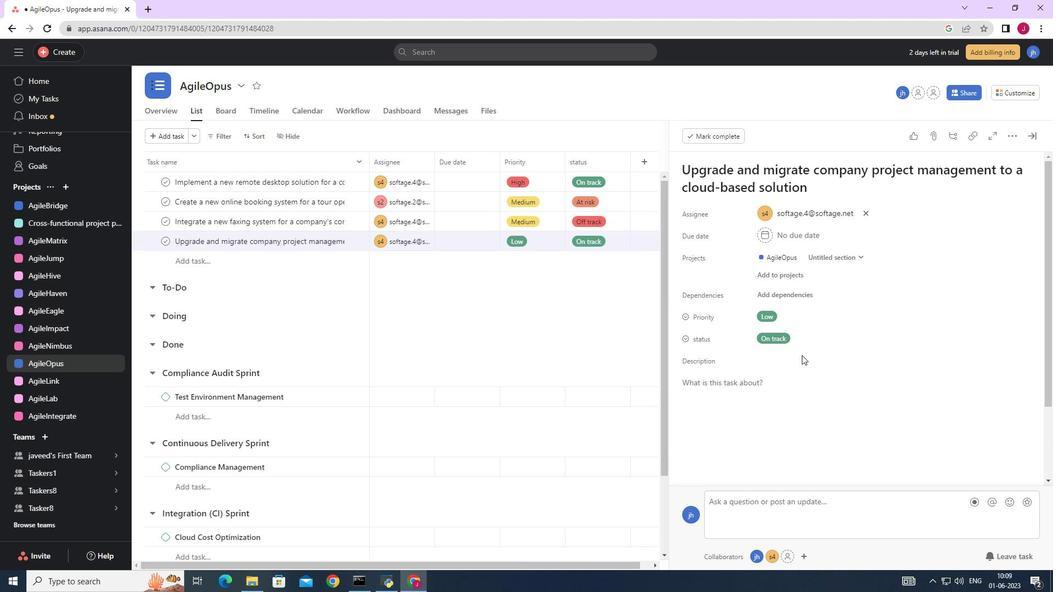 
Action: Mouse scrolled (805, 358) with delta (0, 0)
Screenshot: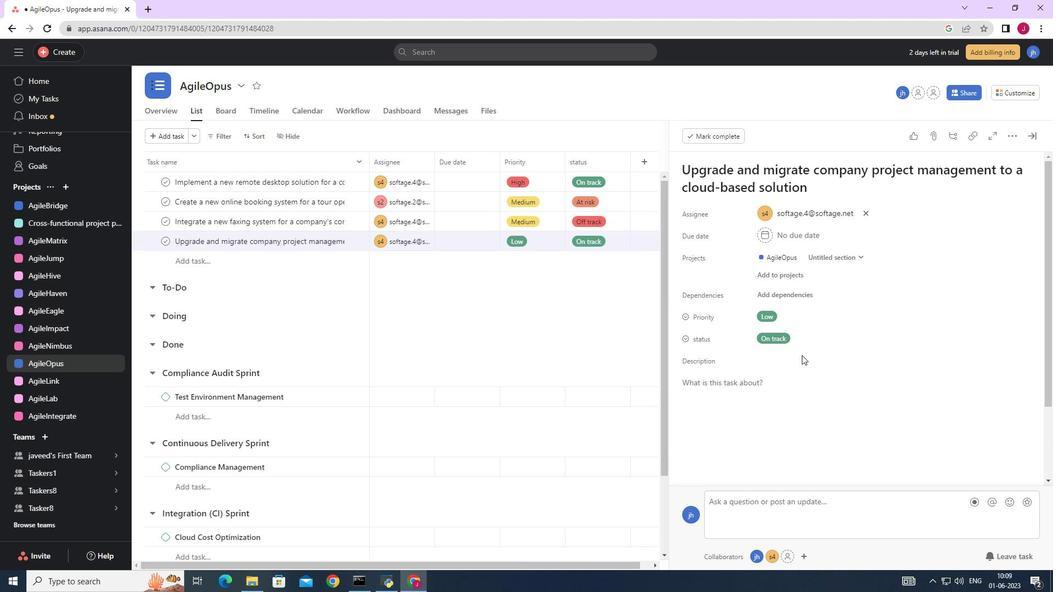 
Action: Mouse scrolled (805, 358) with delta (0, 0)
Screenshot: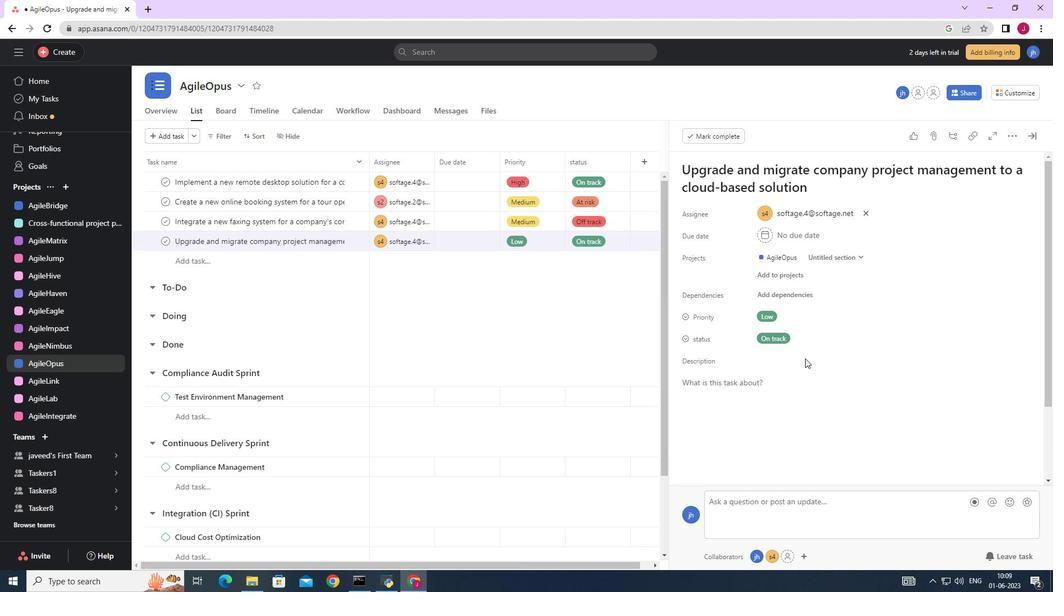 
Action: Mouse moved to (724, 396)
Screenshot: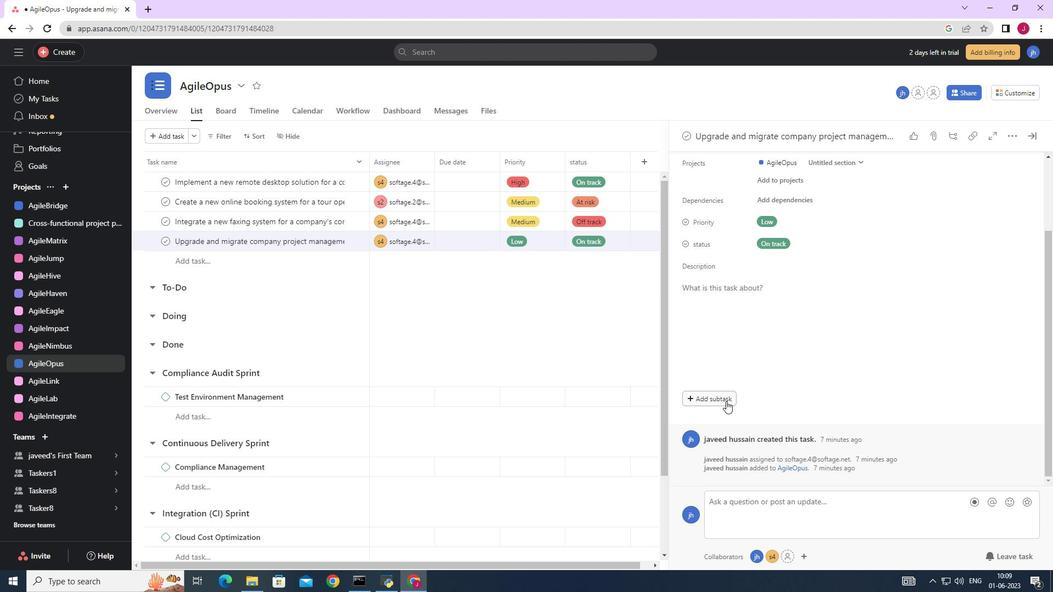 
Action: Mouse pressed left at (724, 396)
Screenshot: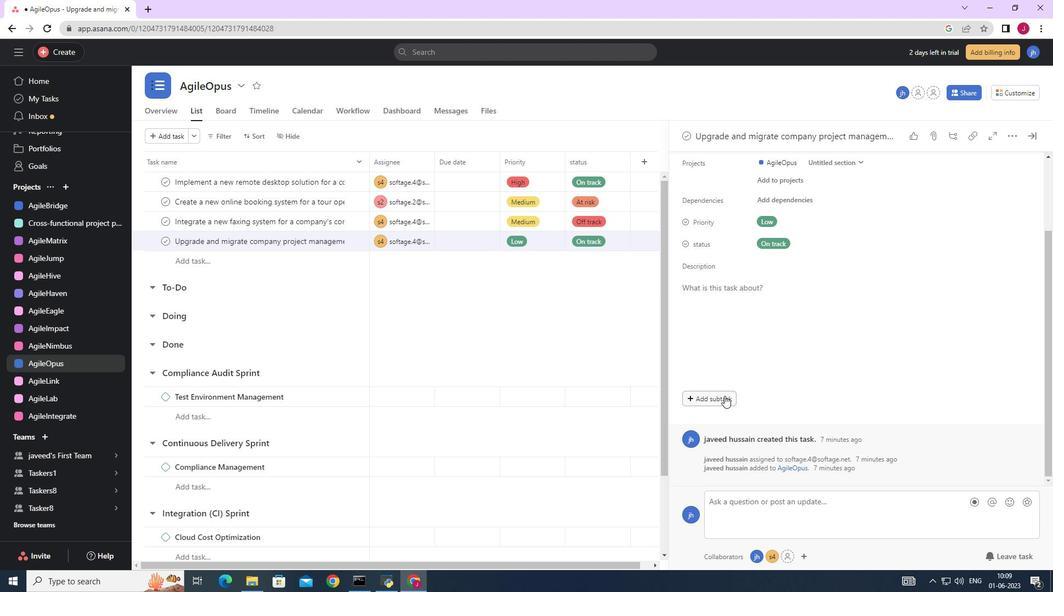 
Action: Mouse moved to (724, 376)
Screenshot: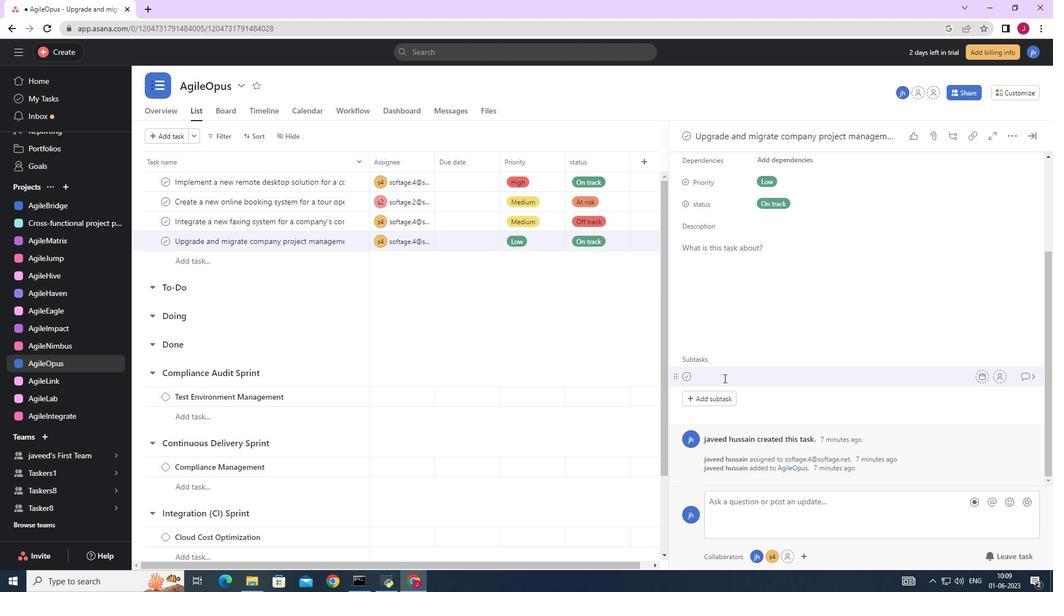 
Action: Key pressed <Key.caps_lock>G<Key.caps_lock>ather<Key.space>and<Key.space><Key.caps_lock>A<Key.caps_lock>nalyse<Key.space><Key.caps_lock>R<Key.caps_lock>equirements
Screenshot: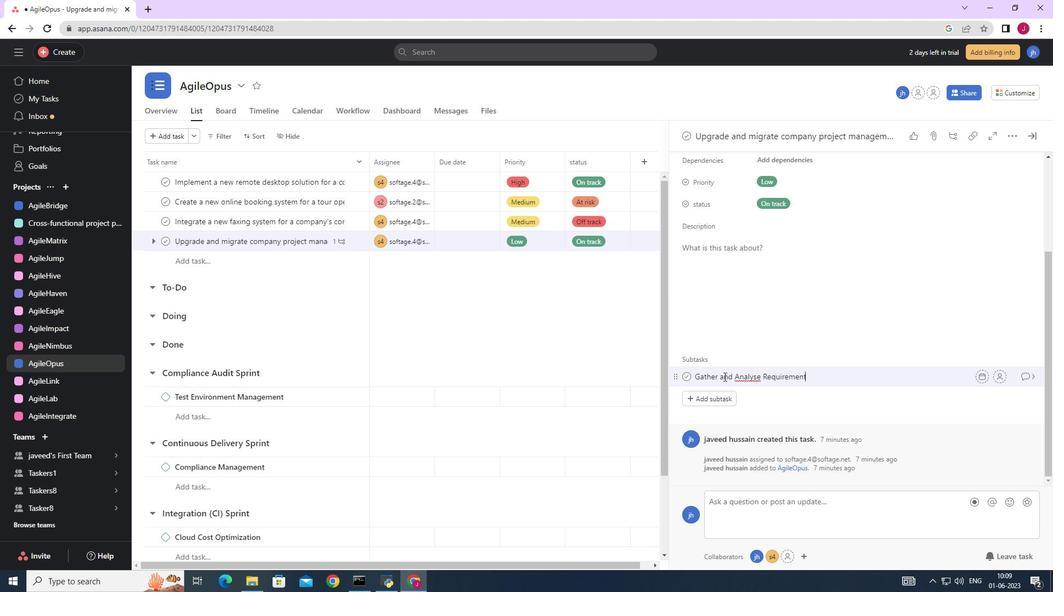 
Action: Mouse moved to (998, 378)
Screenshot: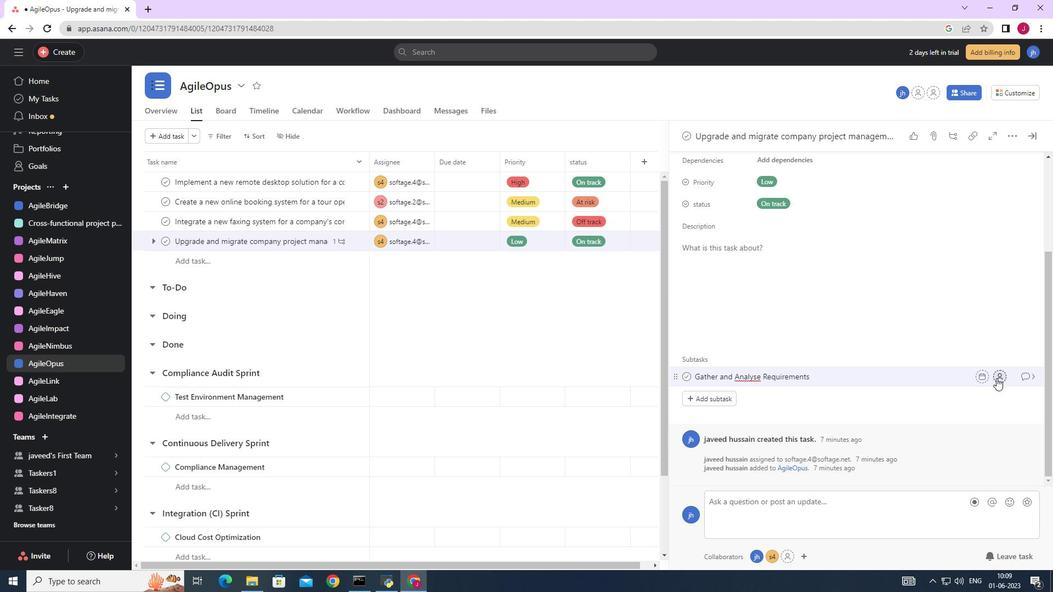 
Action: Mouse pressed left at (998, 378)
Screenshot: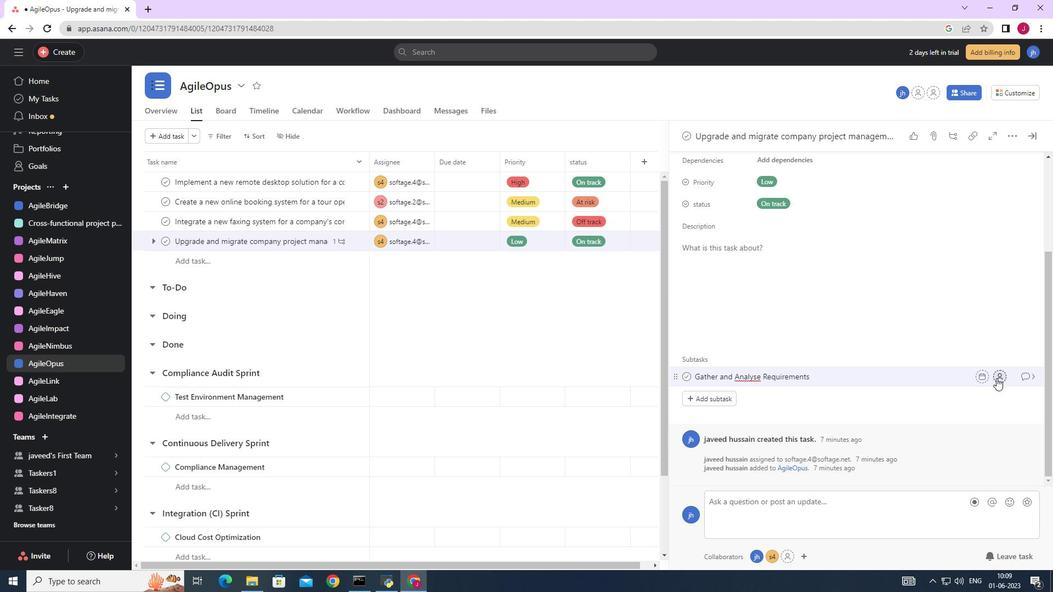 
Action: Mouse moved to (997, 377)
Screenshot: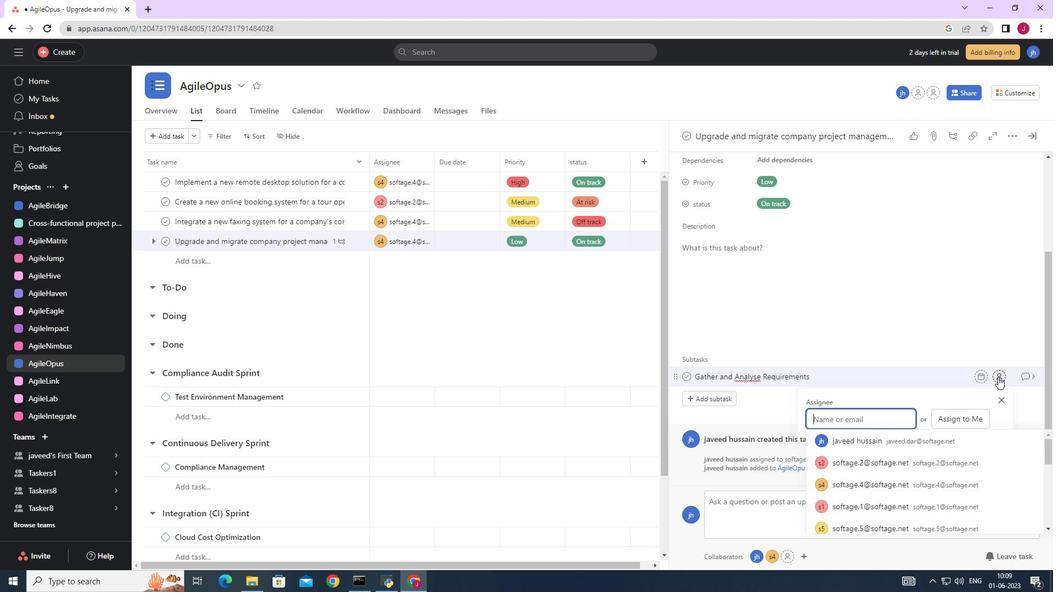 
Action: Key pressed softage.4
Screenshot: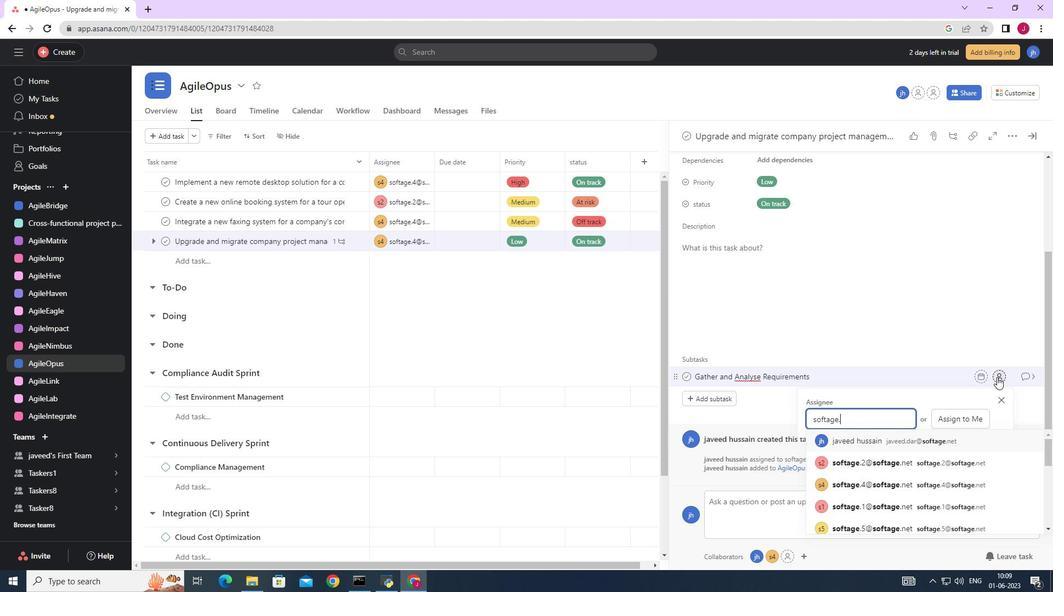 
Action: Mouse moved to (873, 436)
Screenshot: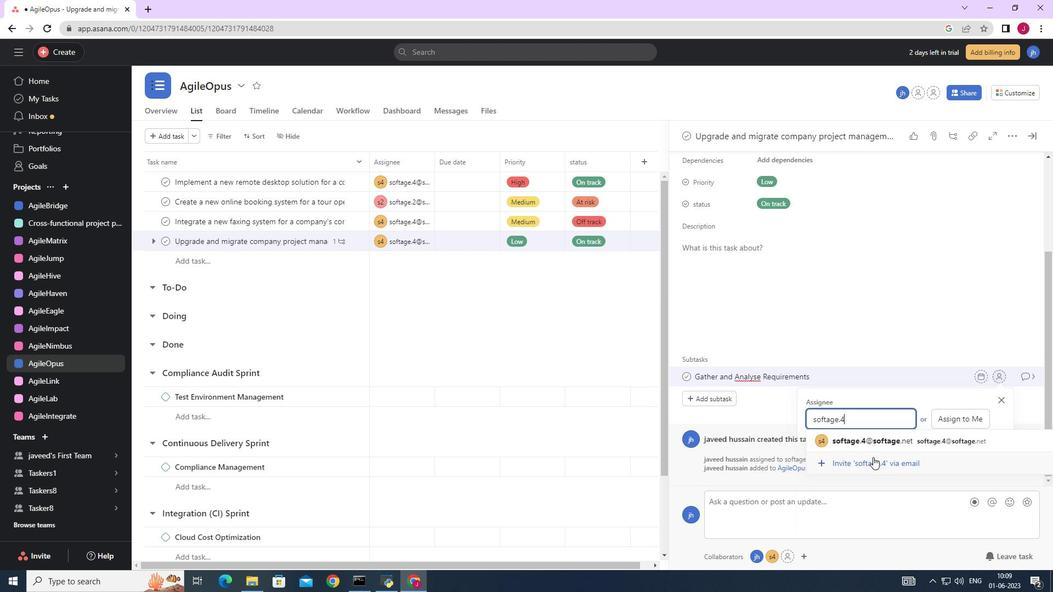
Action: Mouse pressed left at (873, 436)
Screenshot: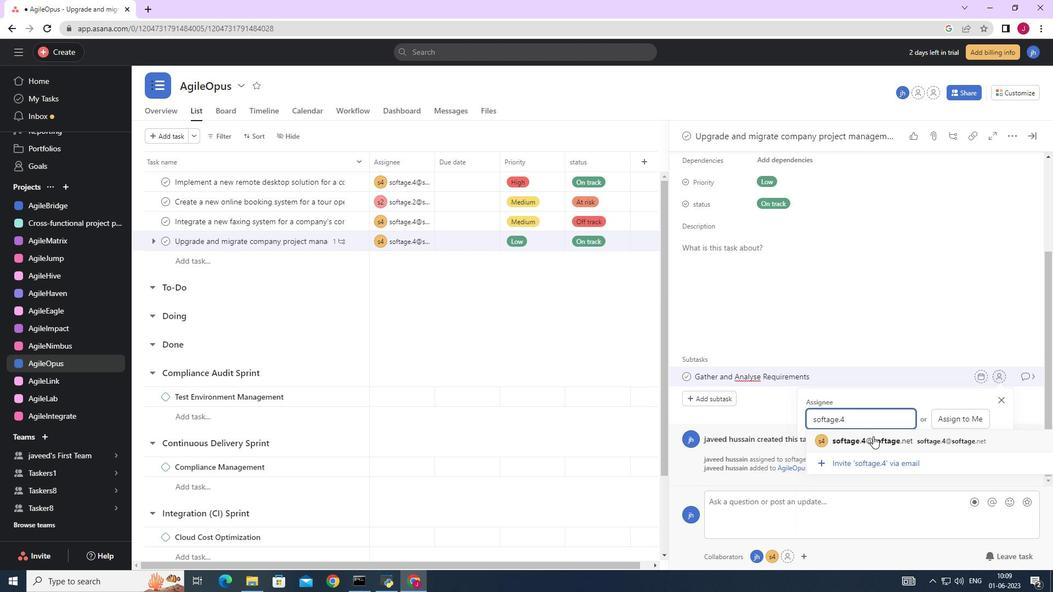 
Action: Mouse moved to (1029, 378)
Screenshot: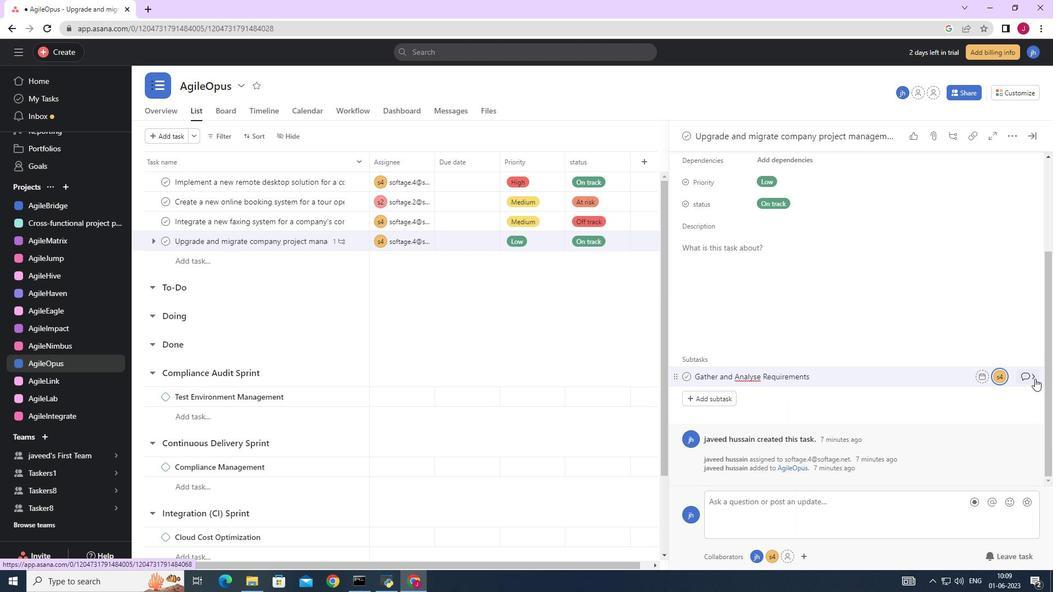 
Action: Mouse pressed left at (1029, 378)
Screenshot: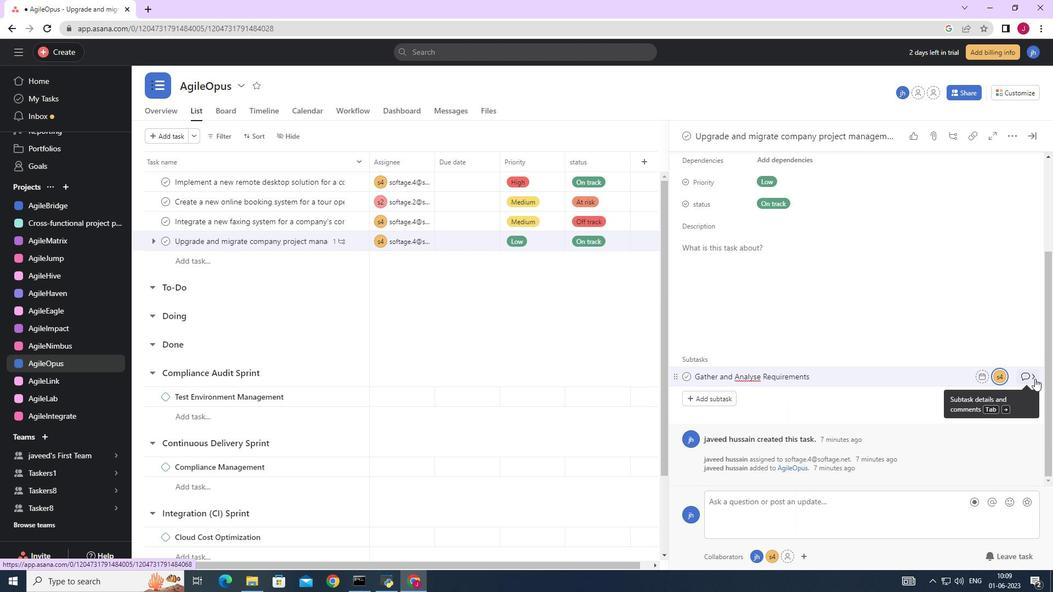 
Action: Mouse moved to (704, 289)
Screenshot: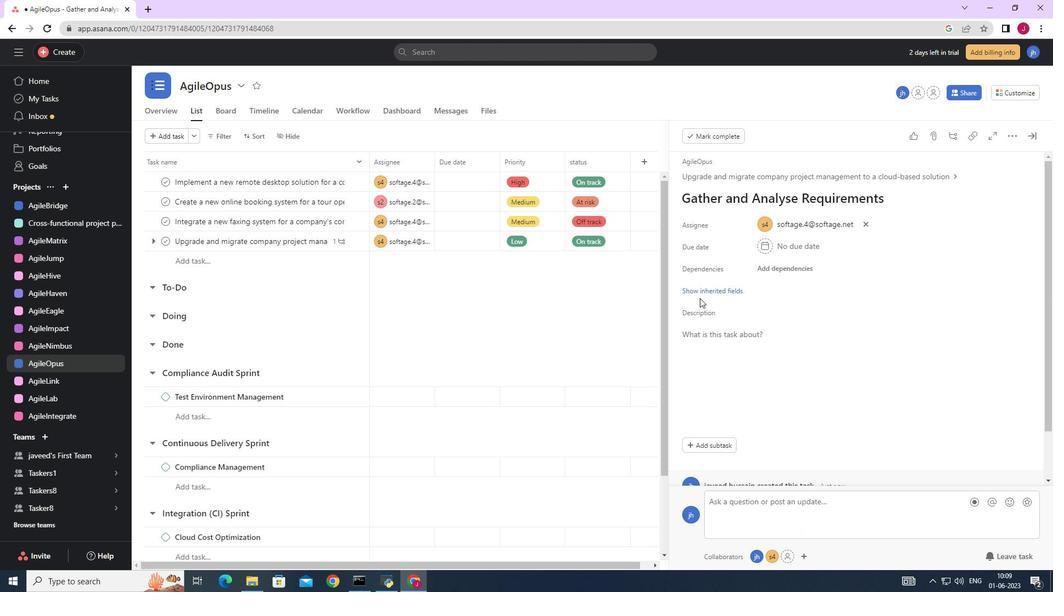 
Action: Mouse pressed left at (704, 289)
Screenshot: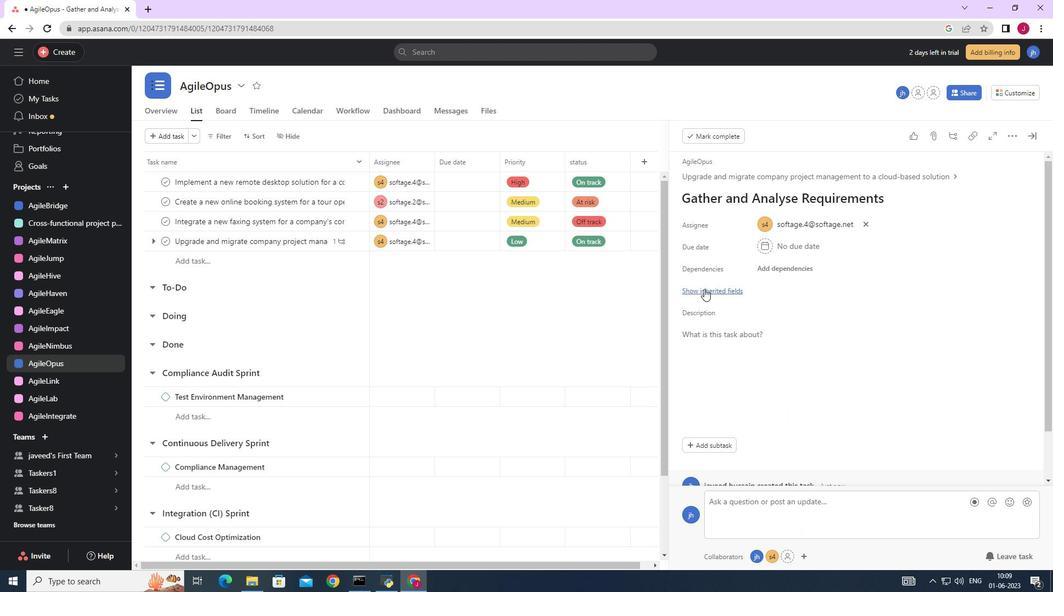 
Action: Mouse moved to (785, 356)
Screenshot: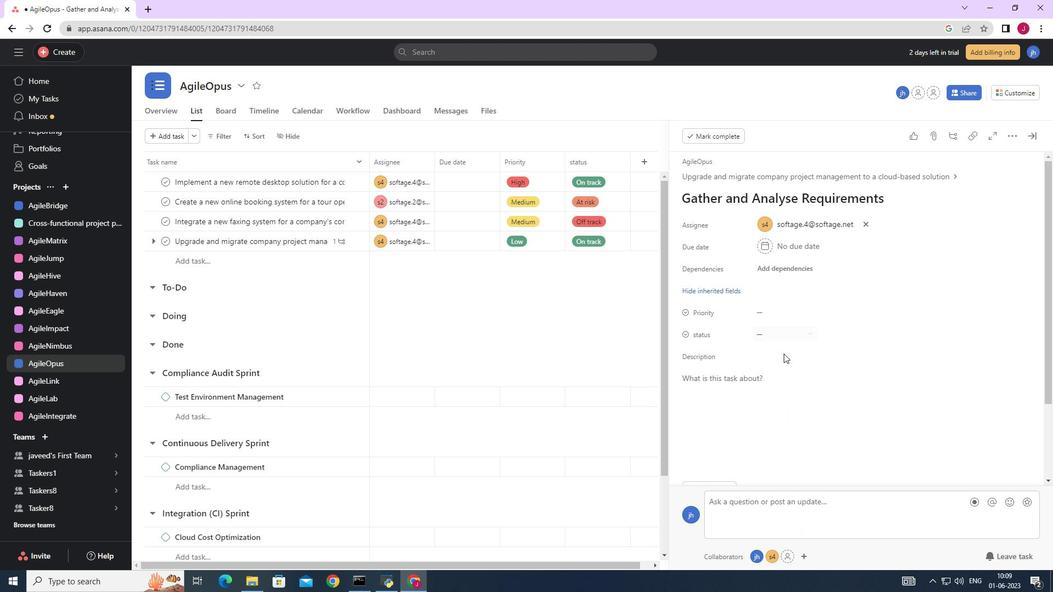 
Action: Mouse scrolled (785, 356) with delta (0, 0)
Screenshot: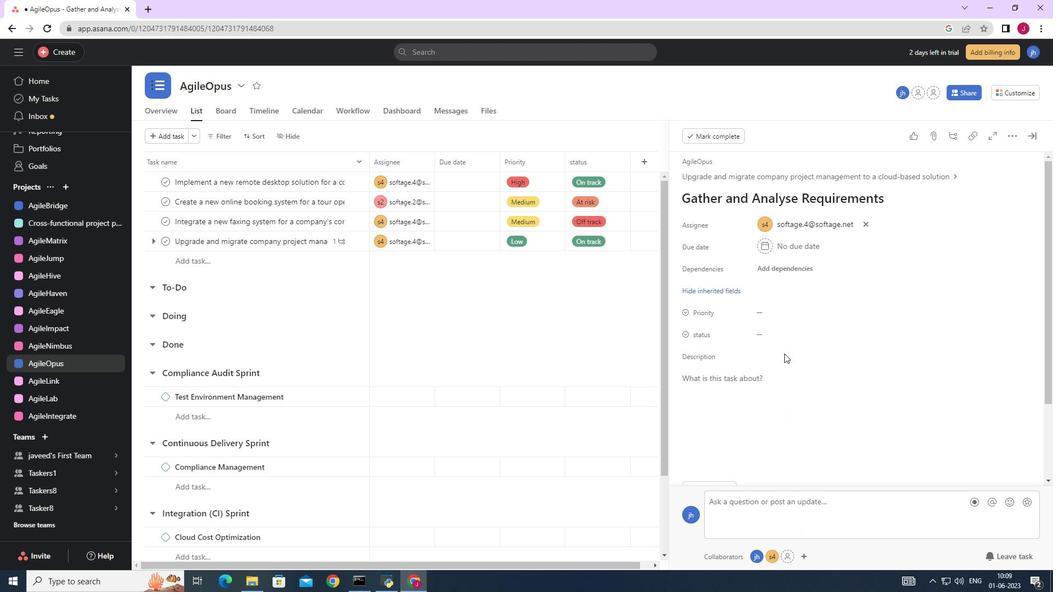 
Action: Mouse scrolled (785, 356) with delta (0, 0)
Screenshot: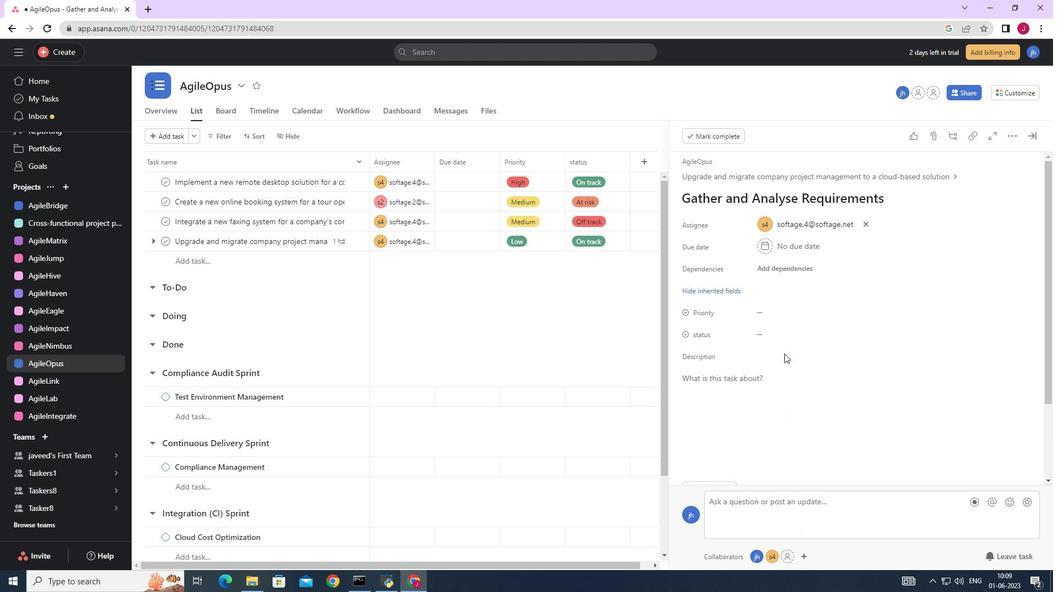 
Action: Mouse scrolled (785, 356) with delta (0, 0)
Screenshot: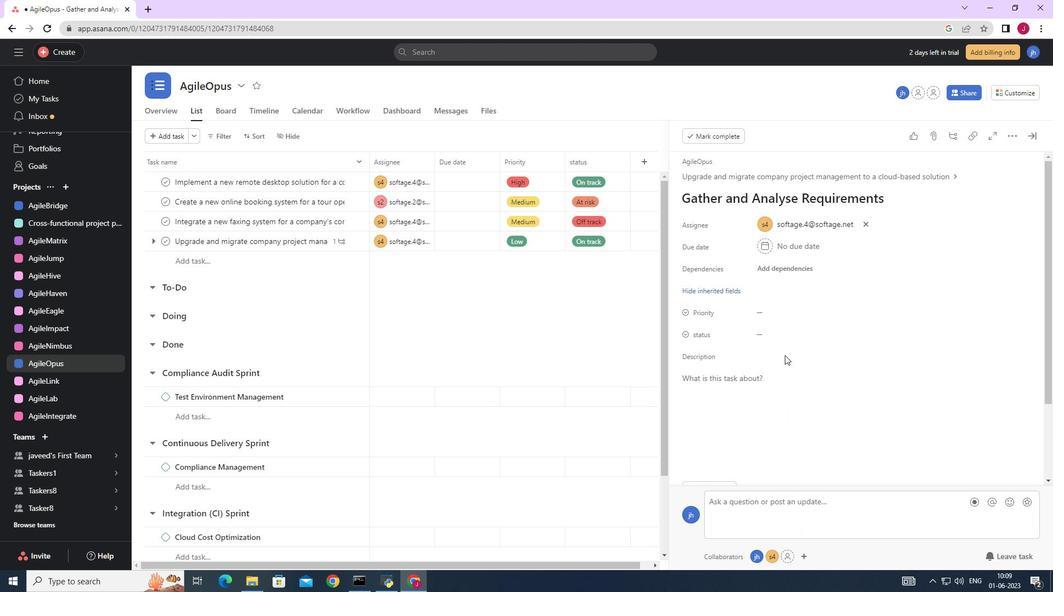 
Action: Mouse moved to (771, 213)
Screenshot: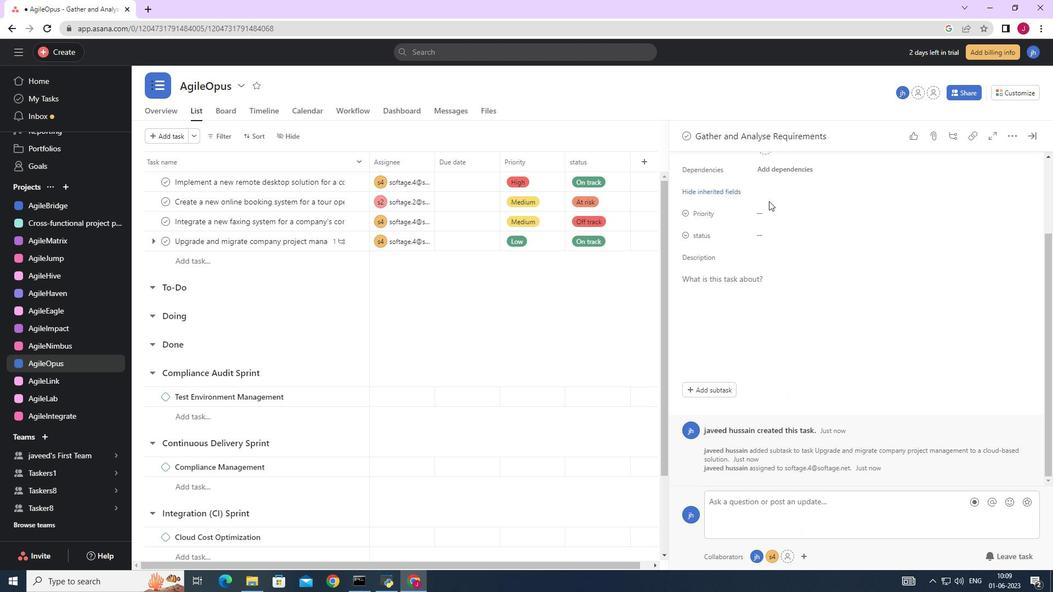 
Action: Mouse pressed left at (771, 213)
Screenshot: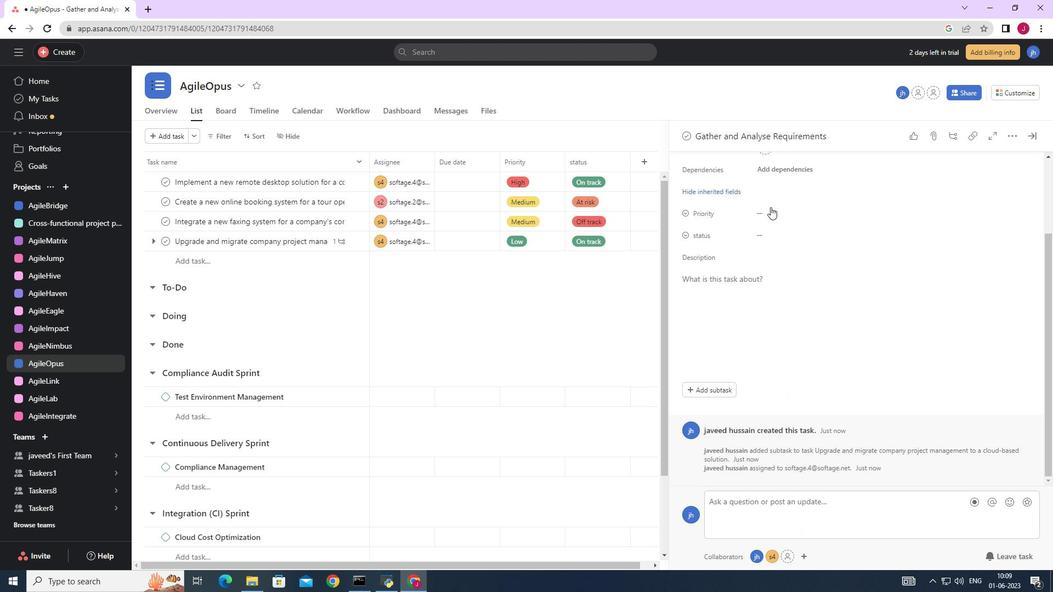 
Action: Mouse moved to (790, 268)
Screenshot: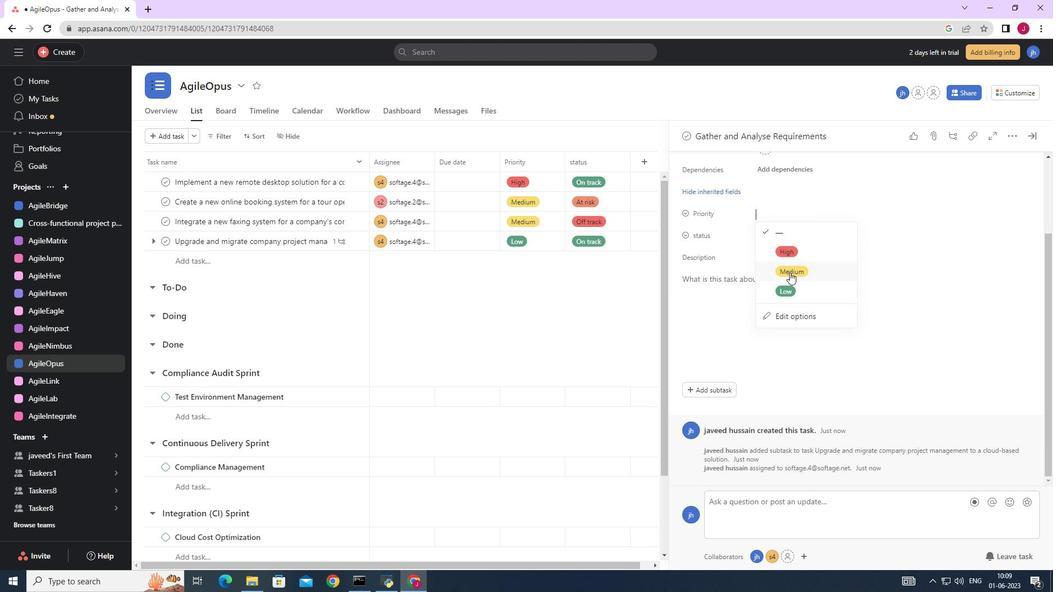 
Action: Mouse pressed left at (790, 268)
Screenshot: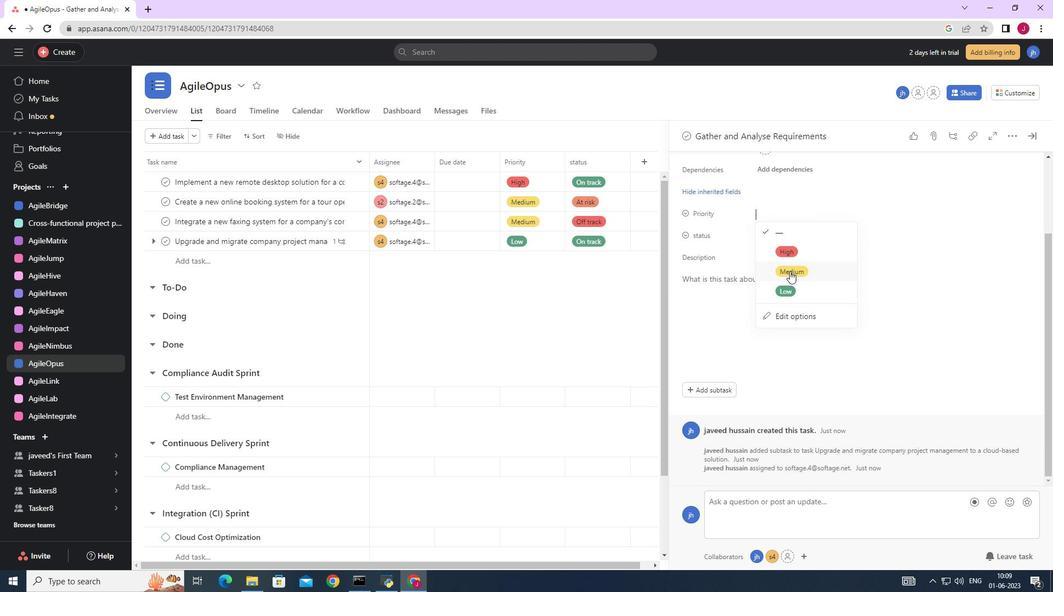 
Action: Mouse moved to (766, 238)
Screenshot: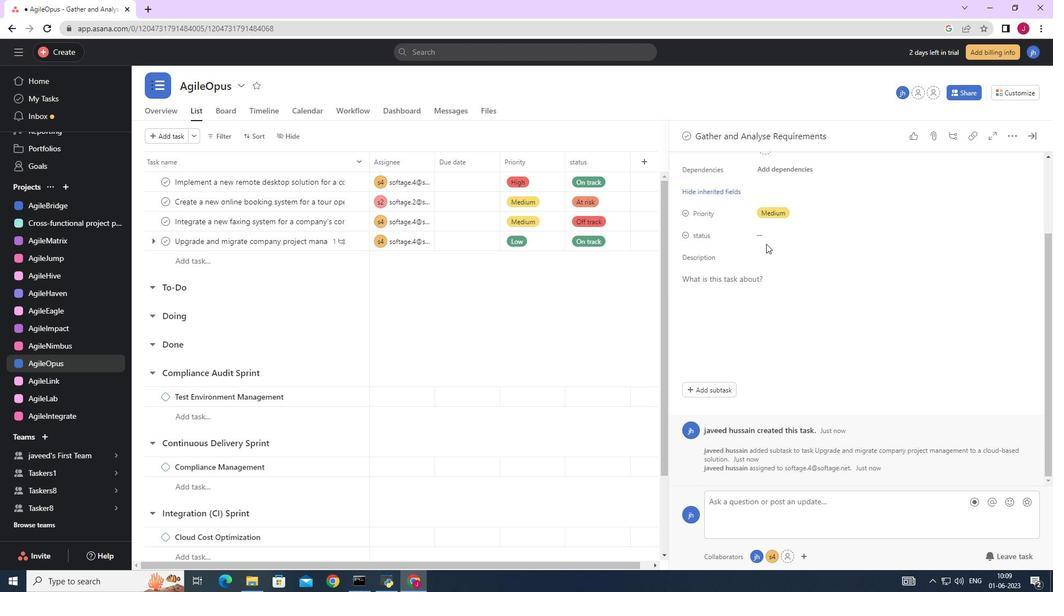 
Action: Mouse pressed left at (766, 238)
Screenshot: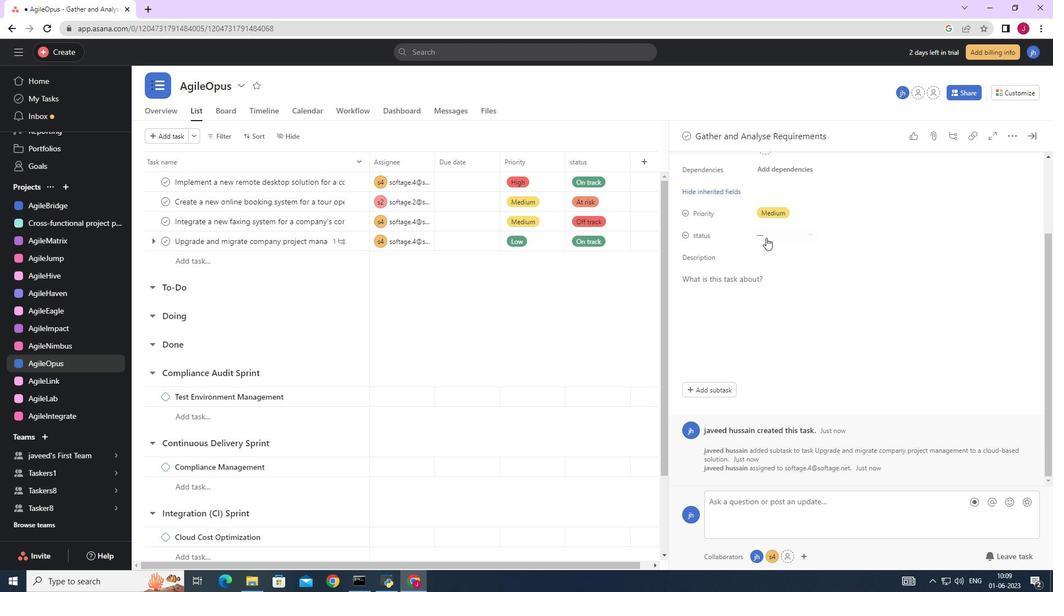 
Action: Mouse moved to (792, 311)
Screenshot: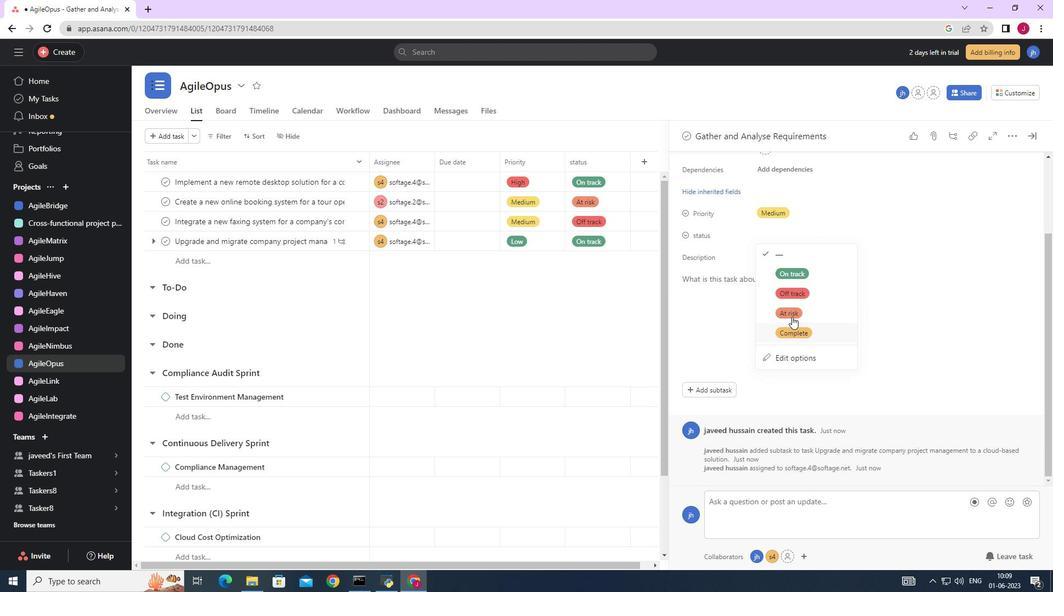 
Action: Mouse pressed left at (792, 311)
Screenshot: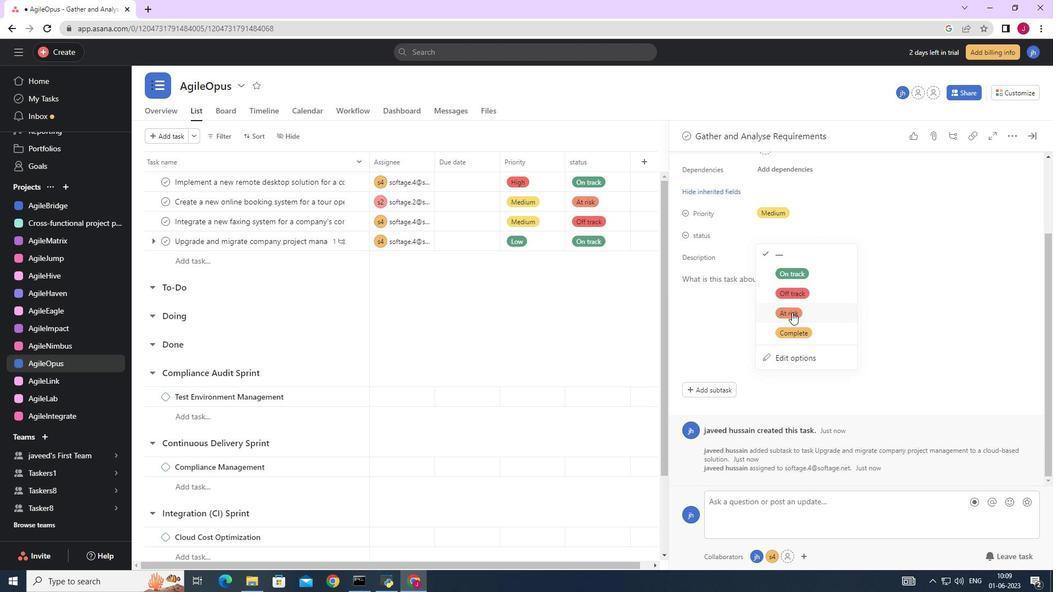 
Action: Mouse moved to (1034, 136)
Screenshot: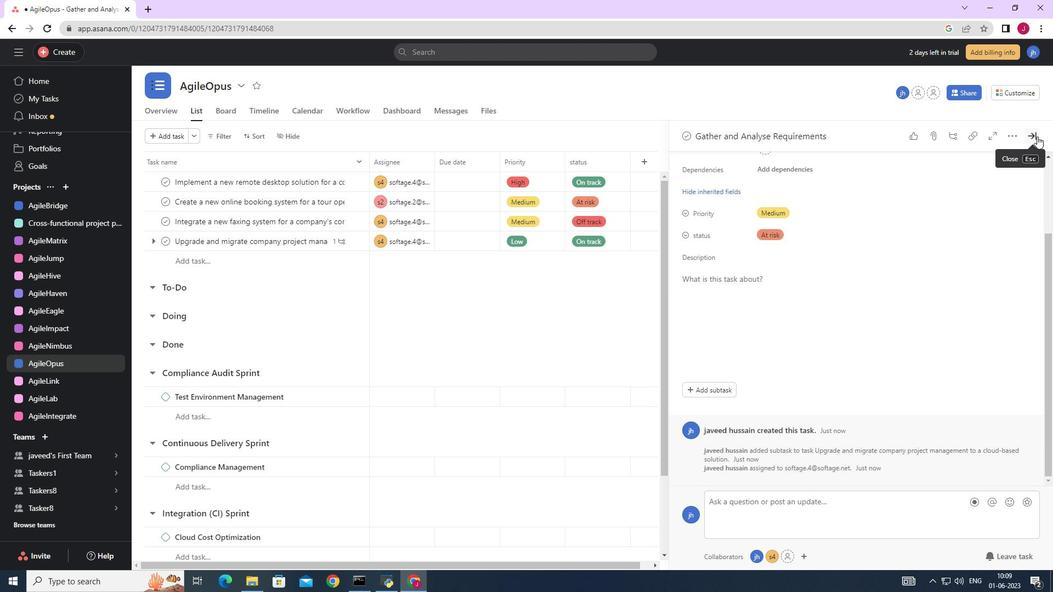 
Action: Mouse pressed left at (1034, 136)
Screenshot: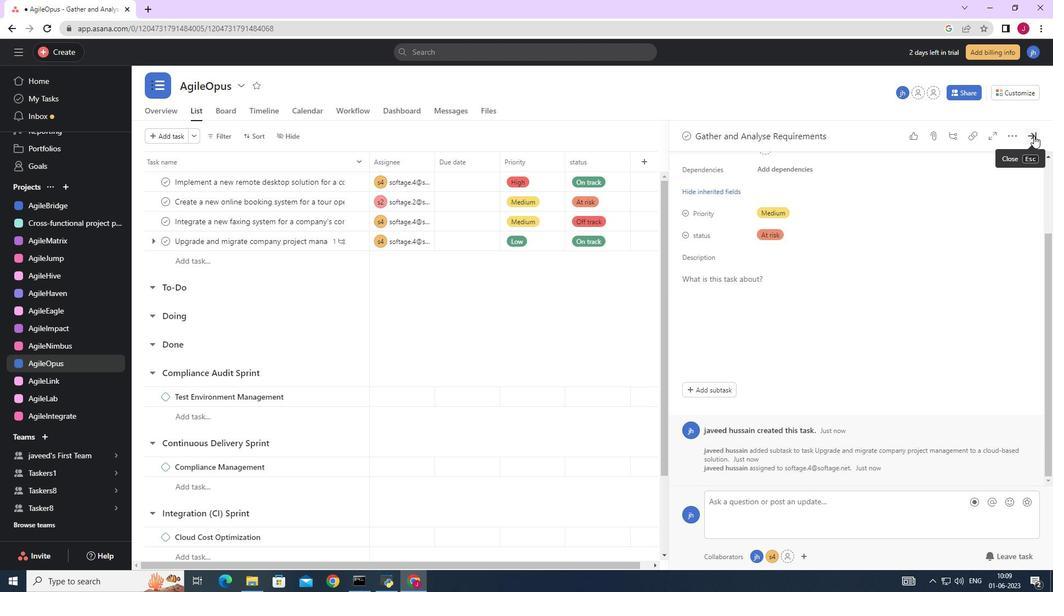 
Action: Mouse moved to (876, 270)
Screenshot: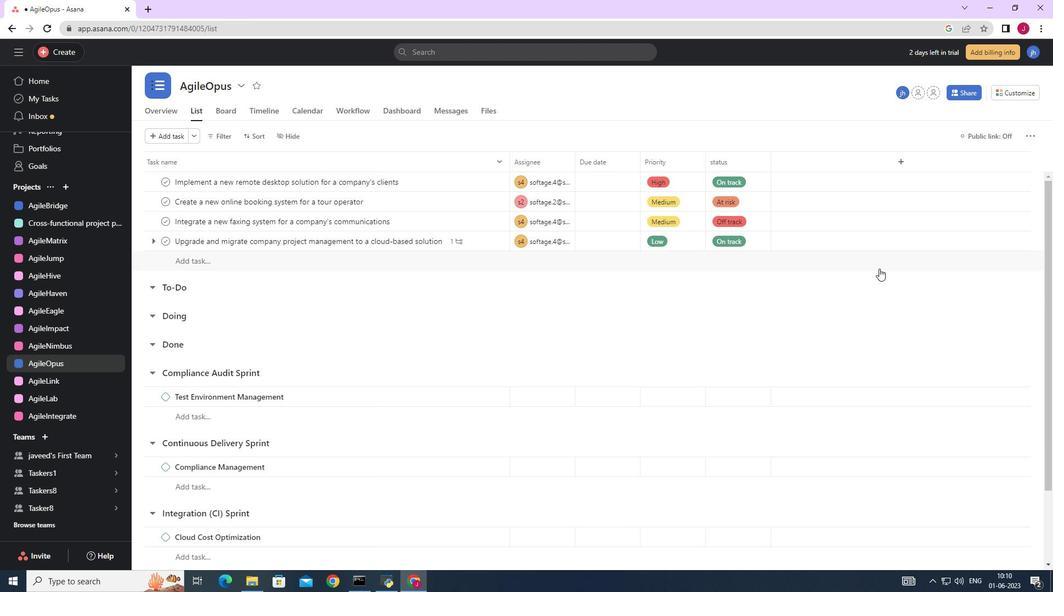 
